 Task: Select Alcohol. Add to cart, from Danny''s Liquor for 3732 Beeghley Street, Allenport, Pennsylvania 15412, Cell Number 254-797-7777, following items : Money Tree_x000D_
 - 1, Chocolate Truffles box_x000D_
 - 1, Star Mylar Balloon_x000D_
 - 2, Bundle of Love_x000D_
 - 1, A Day with Beers_x000D_
 - 1
Action: Mouse moved to (524, 141)
Screenshot: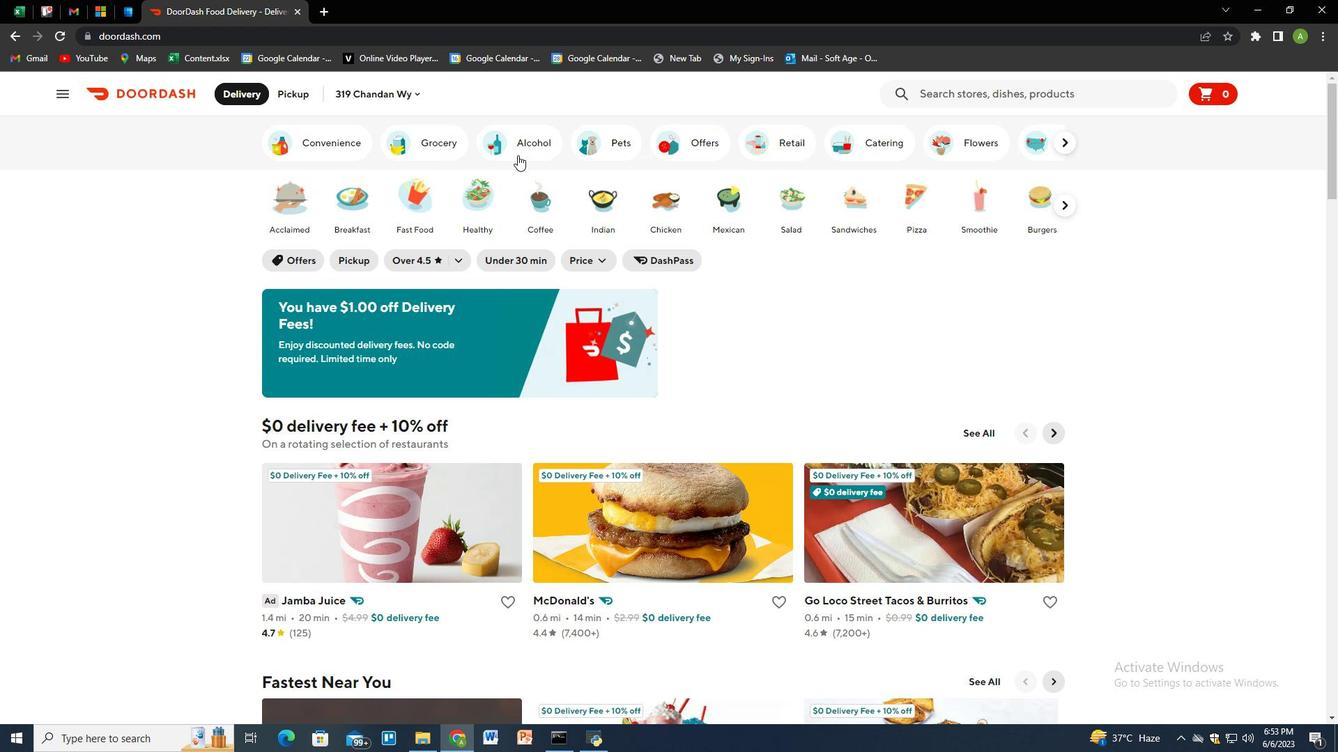 
Action: Mouse pressed left at (524, 141)
Screenshot: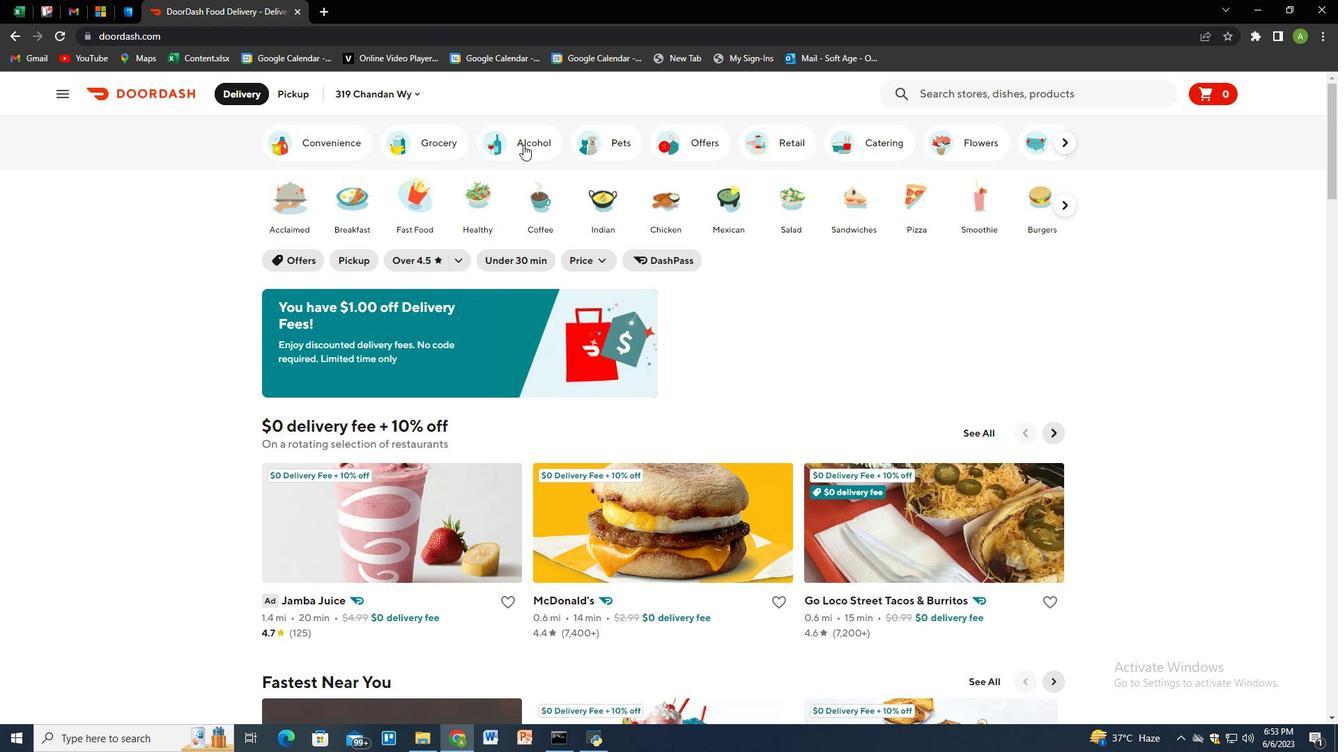 
Action: Mouse moved to (974, 93)
Screenshot: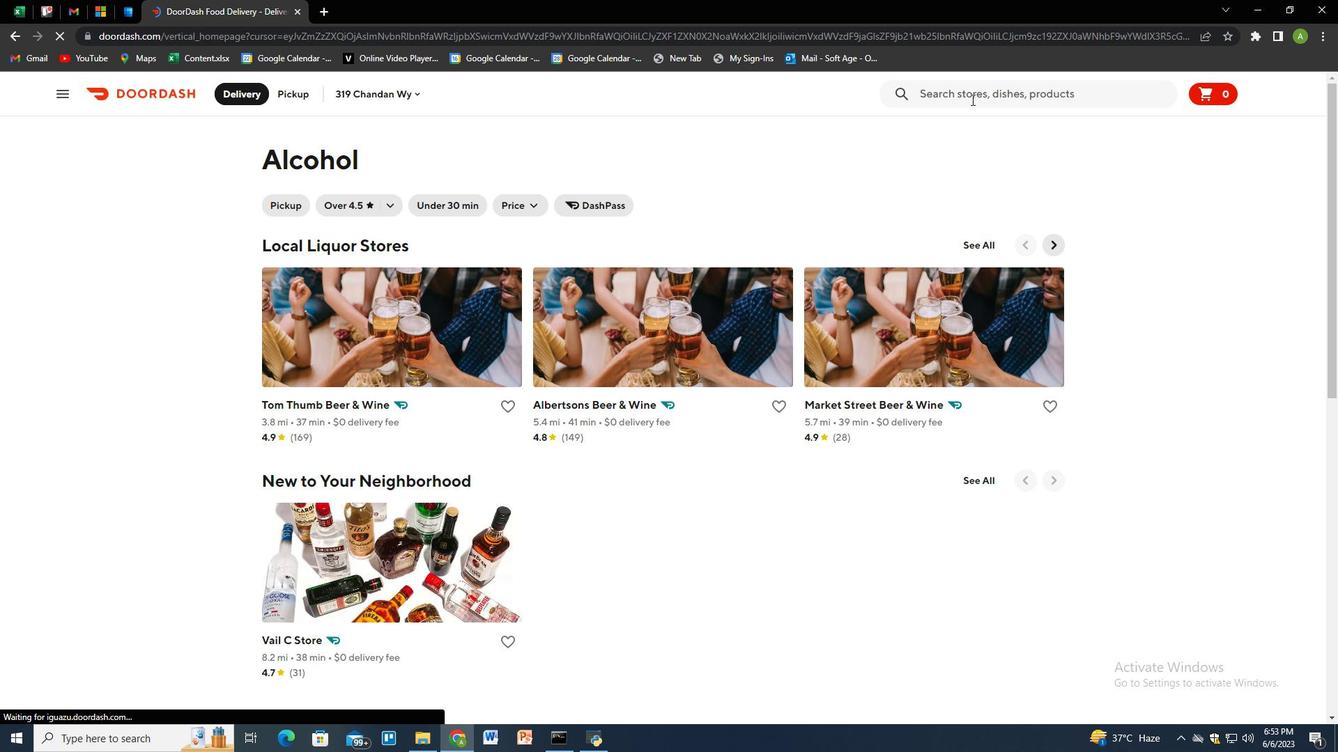 
Action: Mouse pressed left at (974, 93)
Screenshot: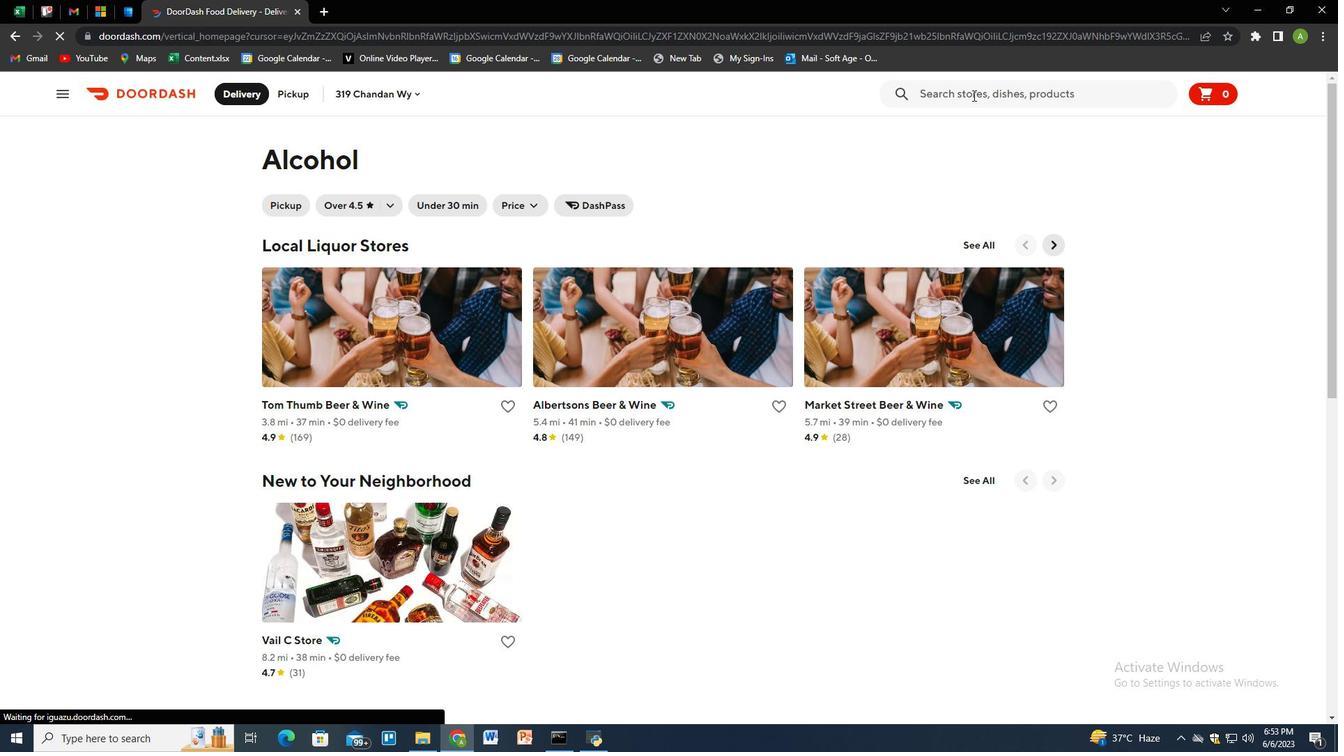 
Action: Key pressed danny<Key.shift_r>"s<Key.space>liquor<Key.enter>
Screenshot: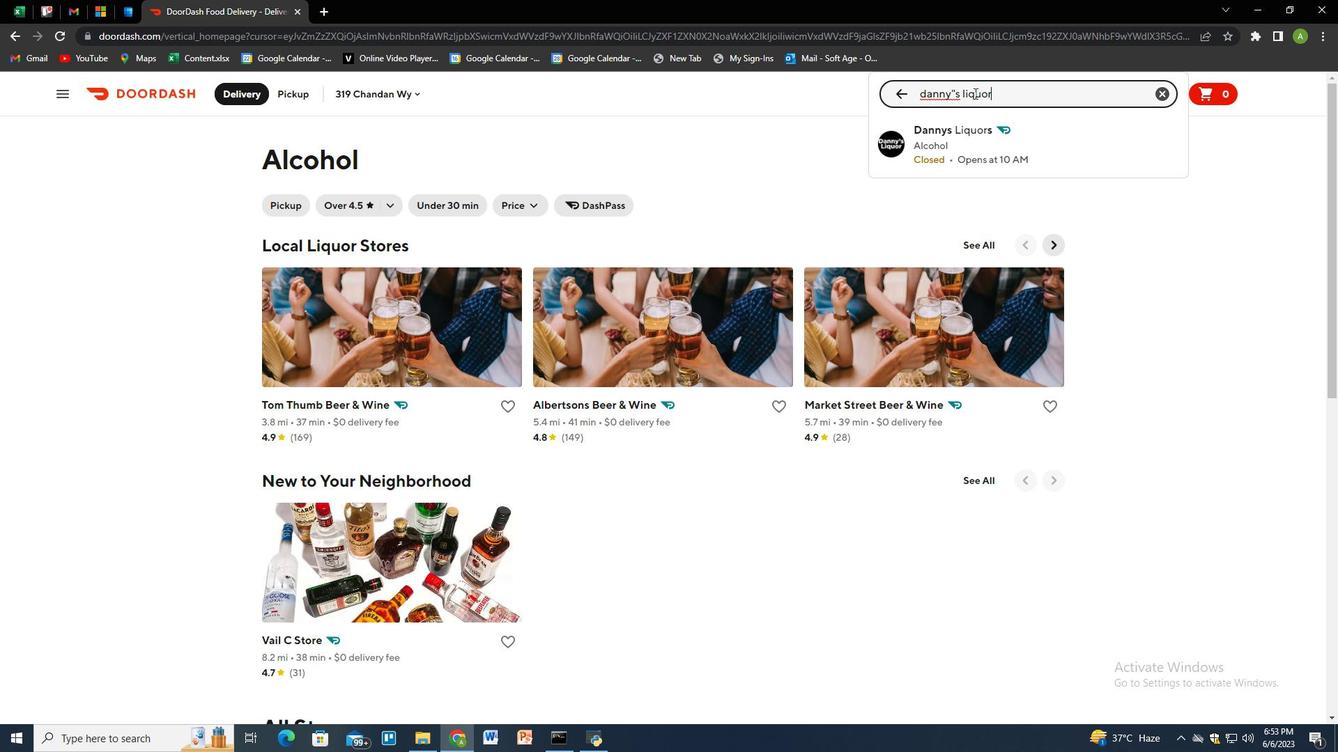 
Action: Mouse moved to (589, 300)
Screenshot: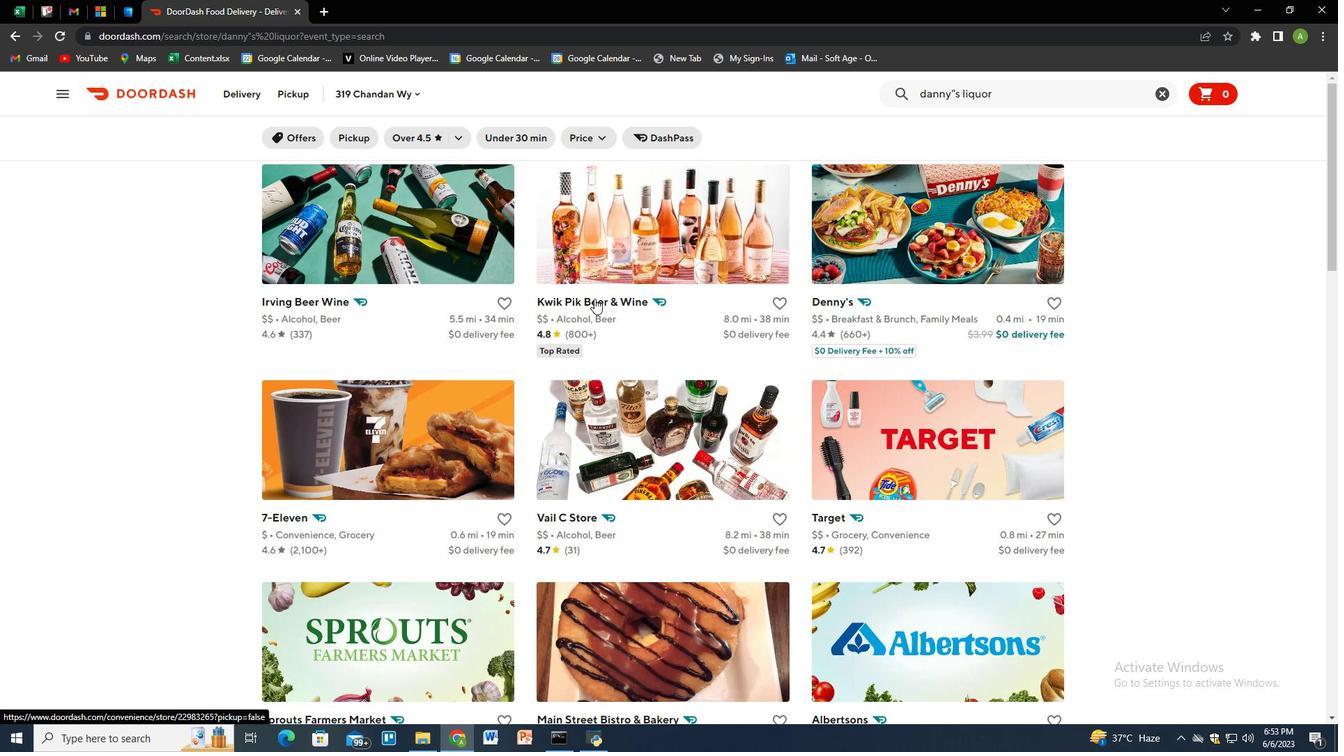 
Action: Mouse scrolled (589, 301) with delta (0, 0)
Screenshot: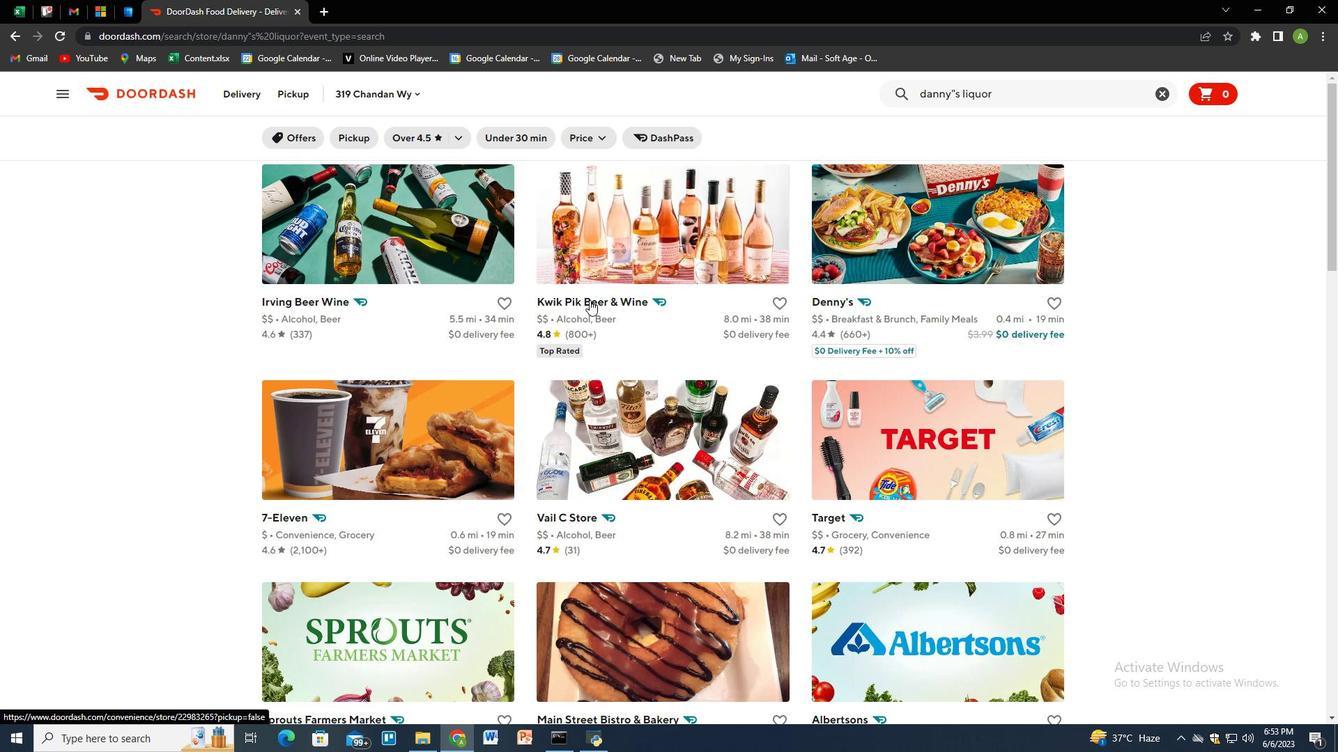 
Action: Mouse scrolled (589, 301) with delta (0, 0)
Screenshot: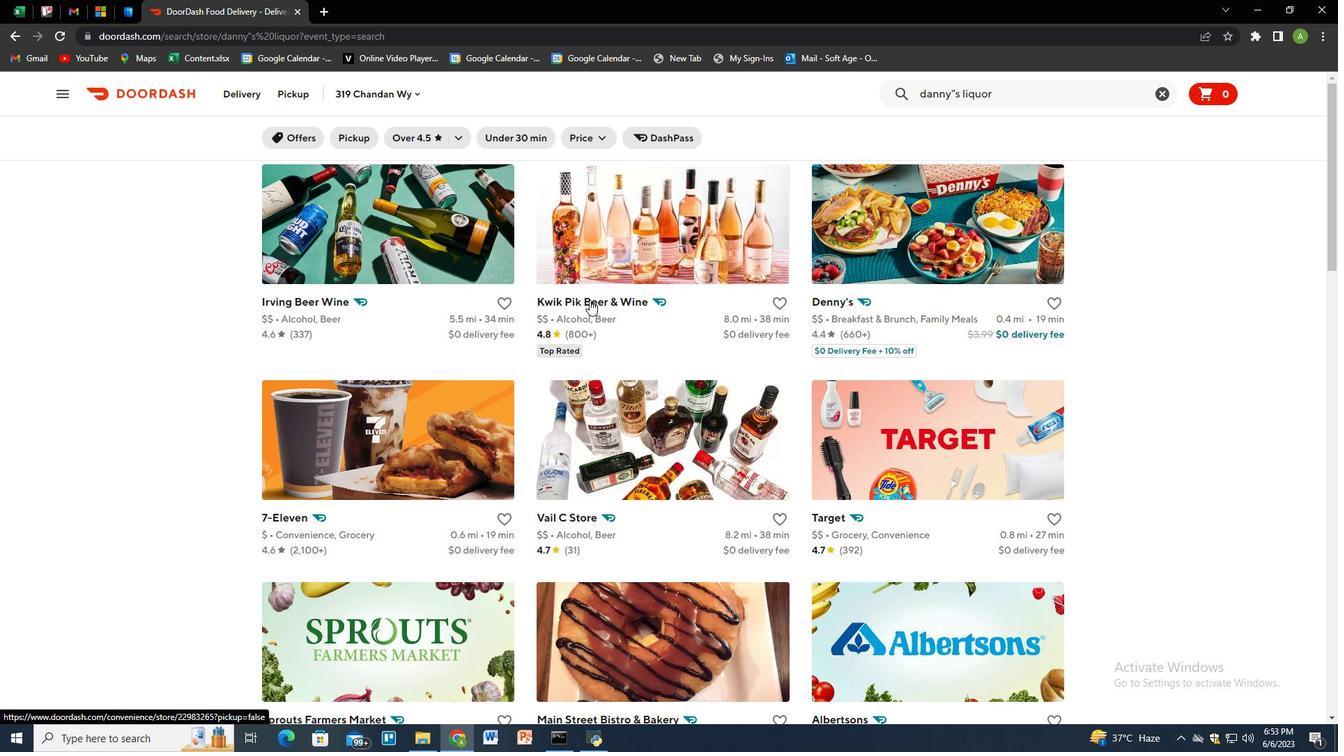 
Action: Mouse scrolled (589, 299) with delta (0, 0)
Screenshot: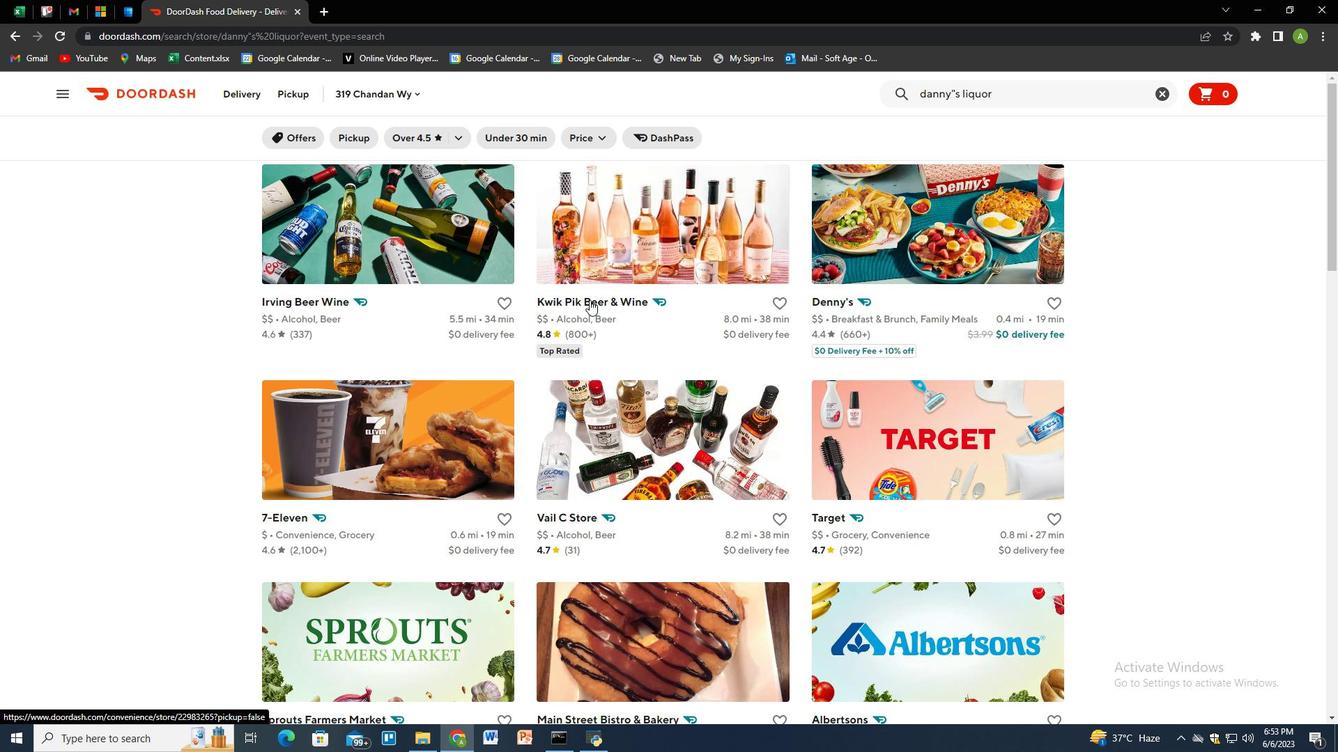 
Action: Mouse scrolled (589, 299) with delta (0, 0)
Screenshot: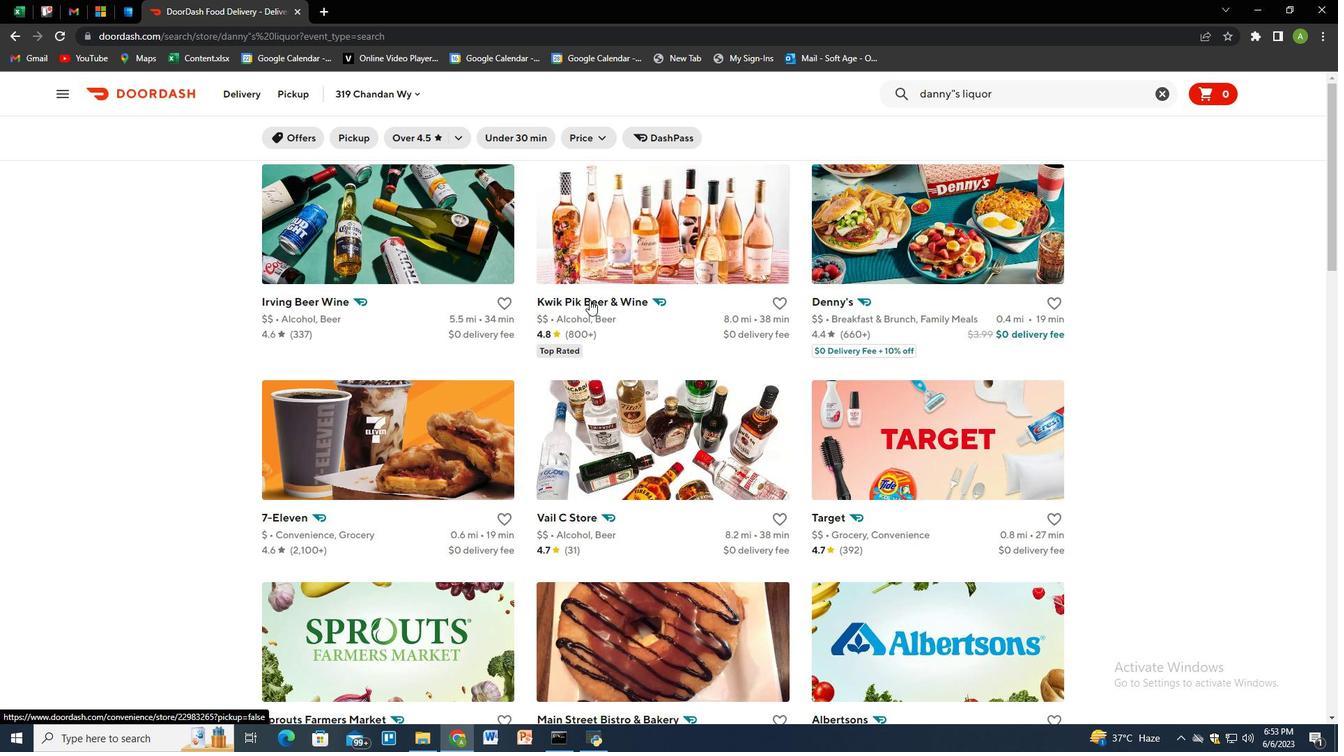 
Action: Mouse moved to (611, 346)
Screenshot: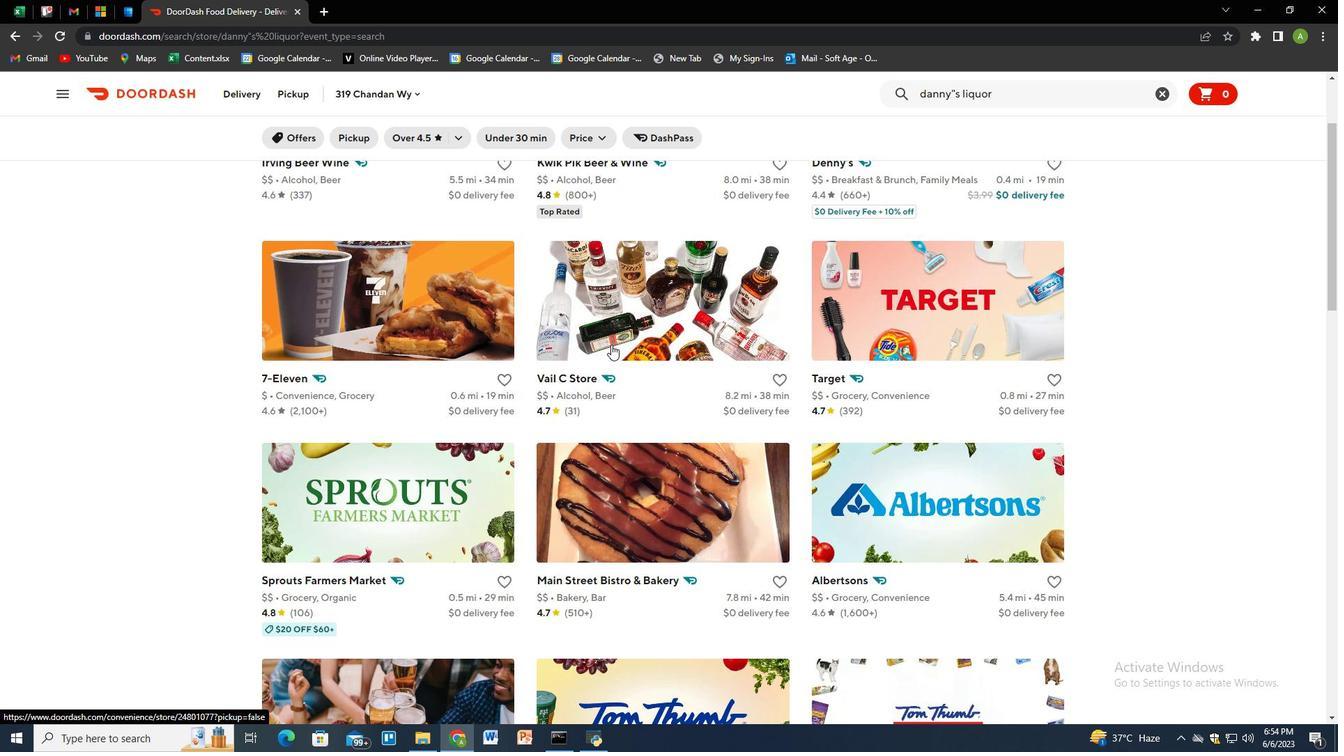 
Action: Mouse scrolled (611, 347) with delta (0, 0)
Screenshot: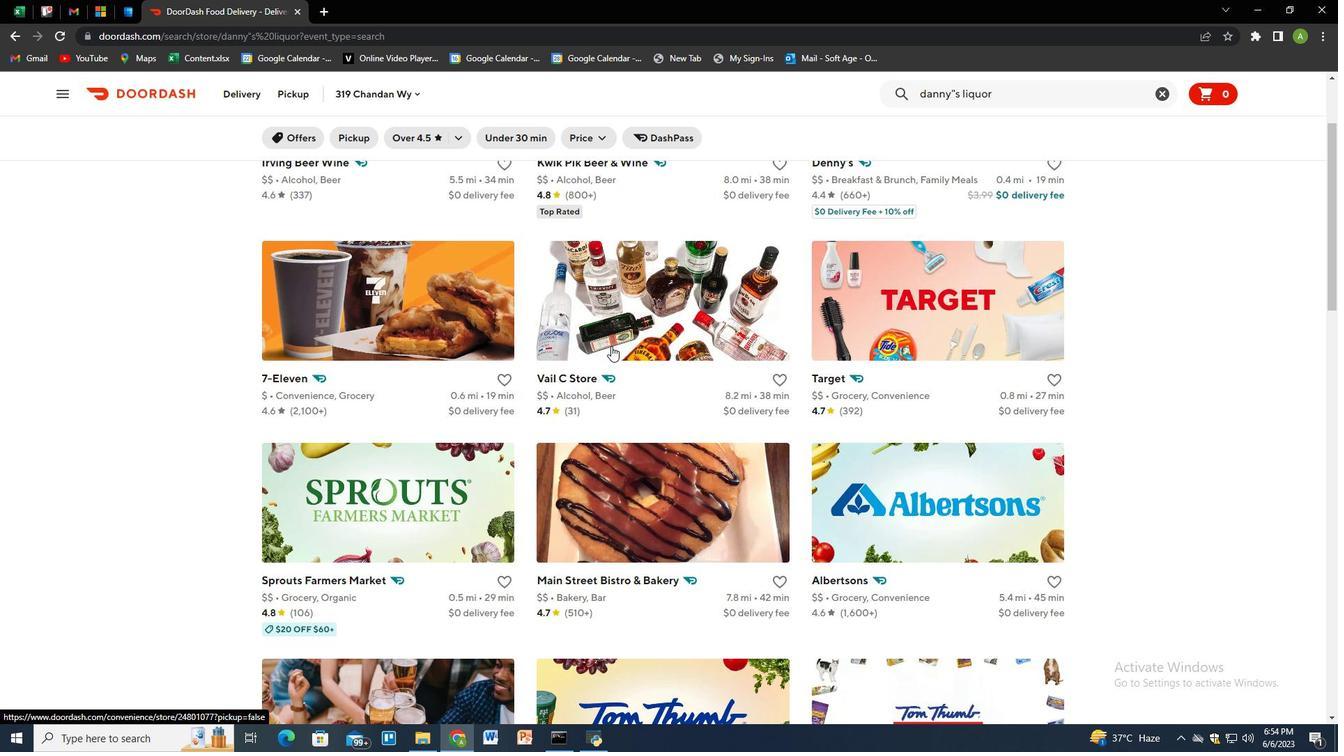 
Action: Mouse moved to (1026, 94)
Screenshot: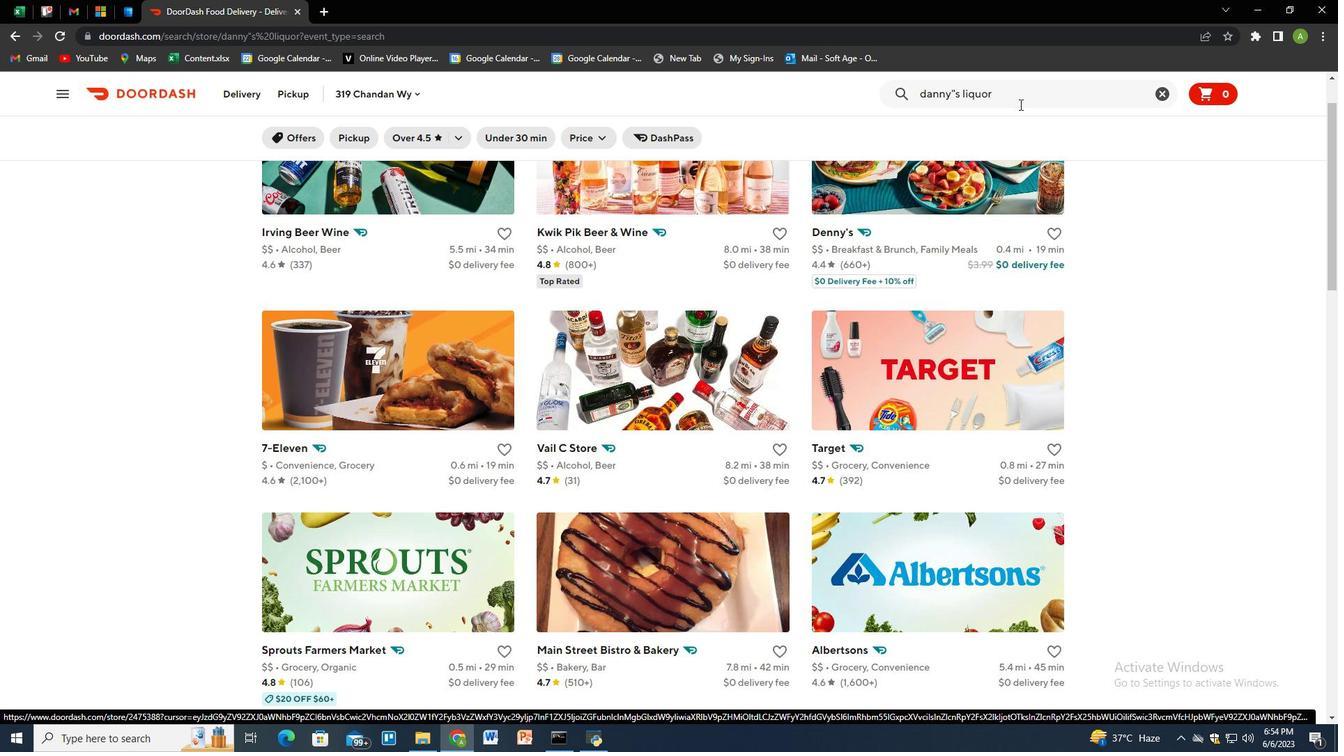 
Action: Mouse pressed left at (1026, 94)
Screenshot: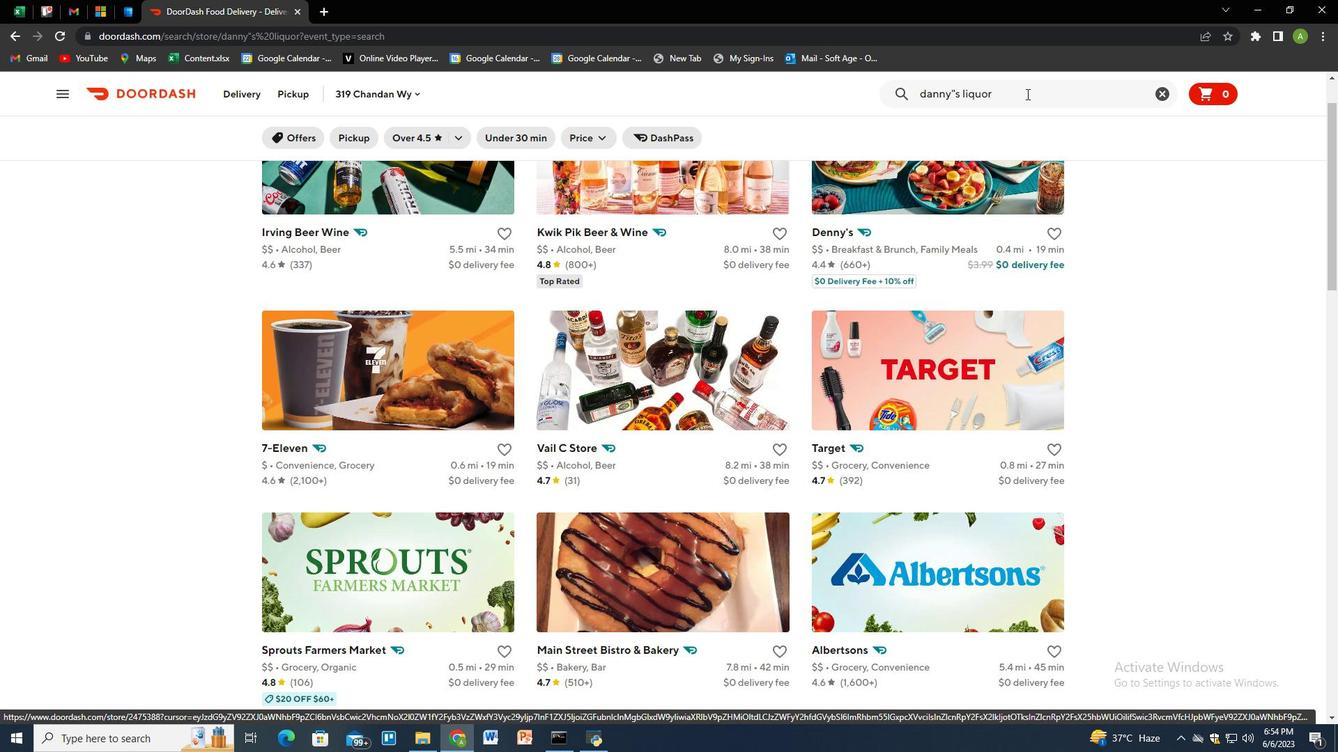 
Action: Key pressed <Key.backspace>
Screenshot: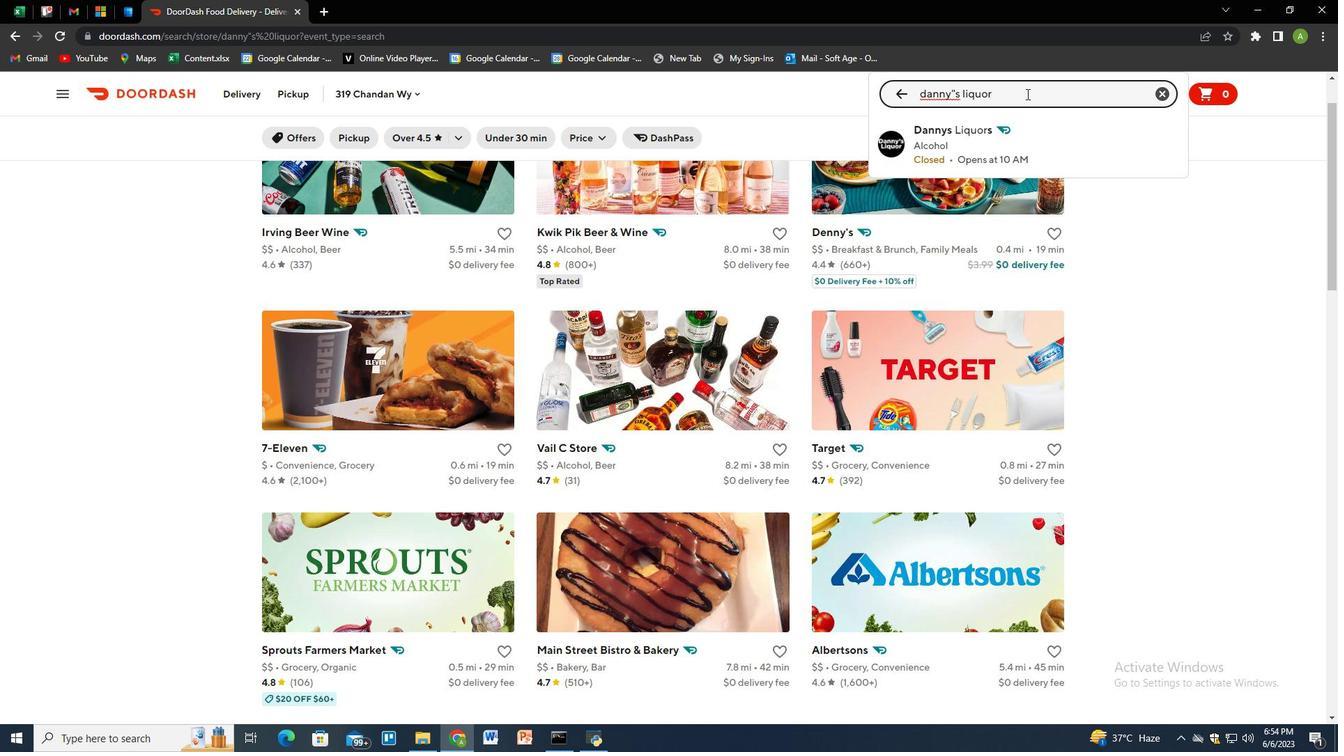 
Action: Mouse moved to (981, 128)
Screenshot: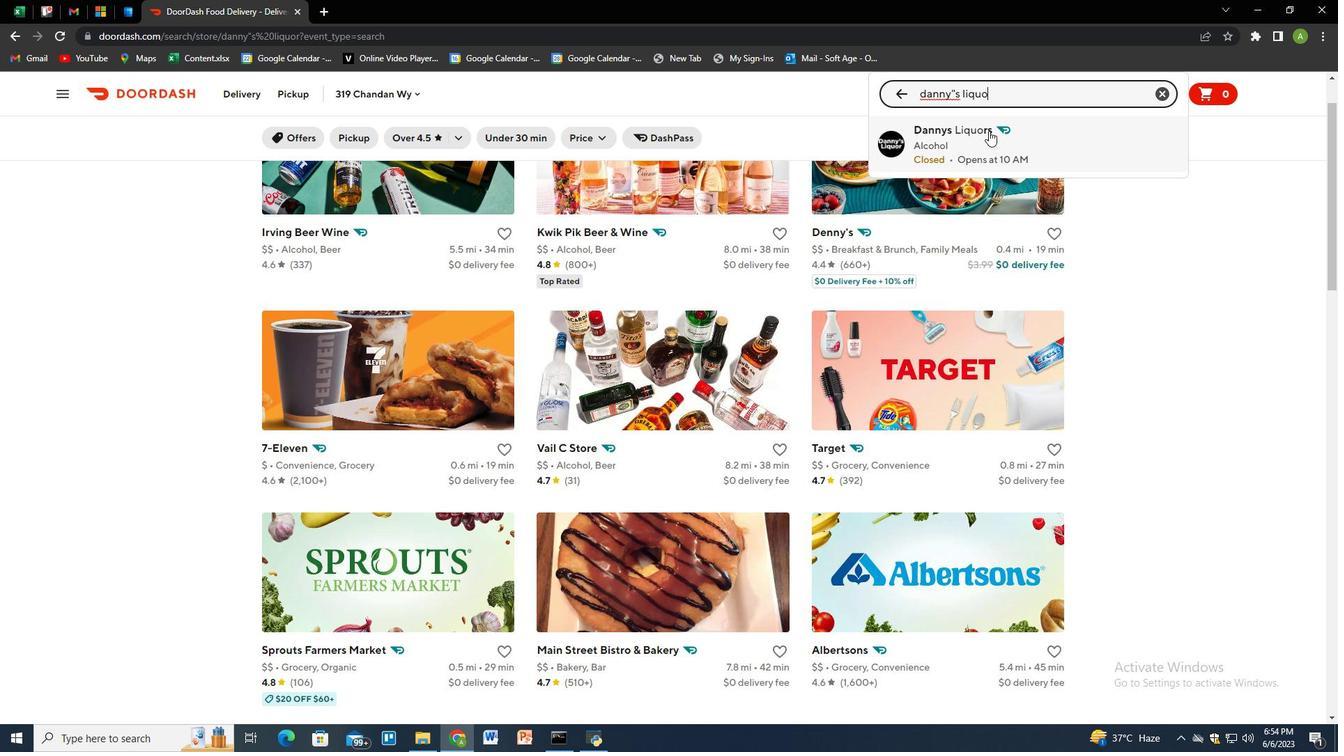 
Action: Mouse pressed left at (981, 128)
Screenshot: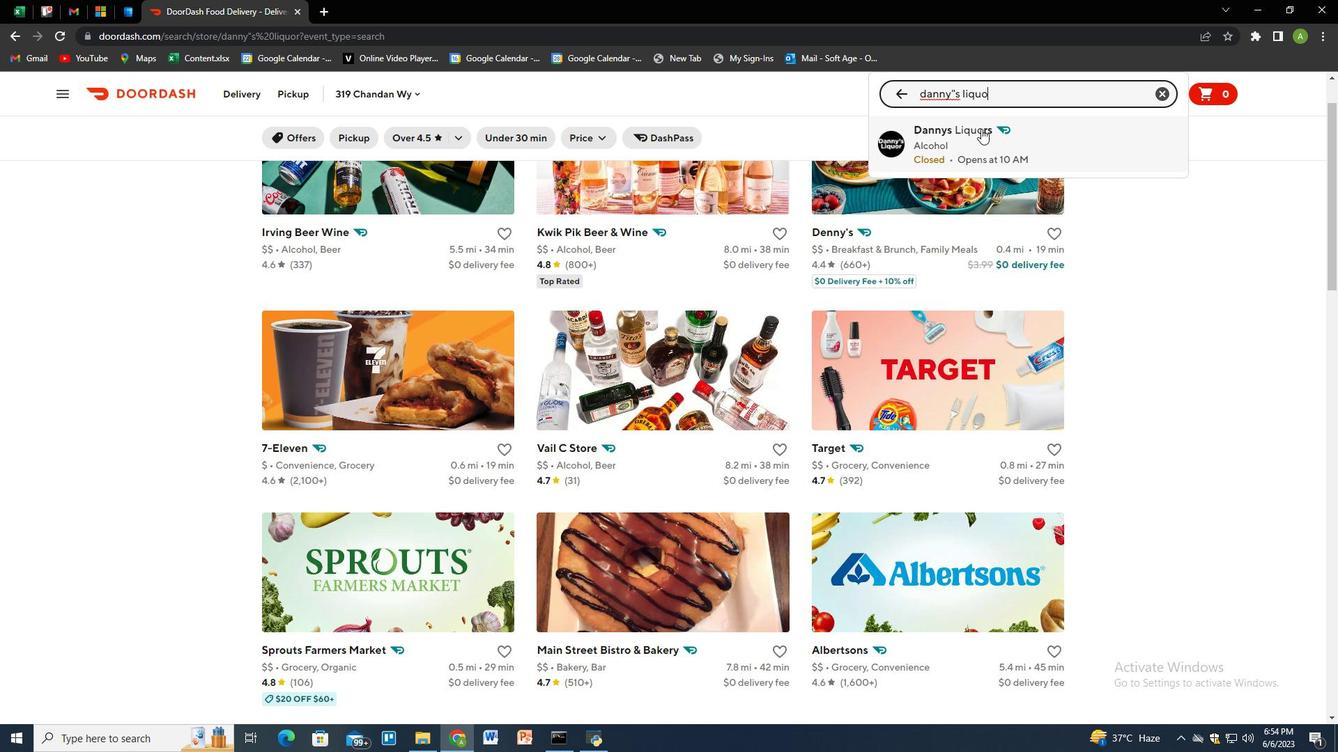 
Action: Mouse moved to (299, 95)
Screenshot: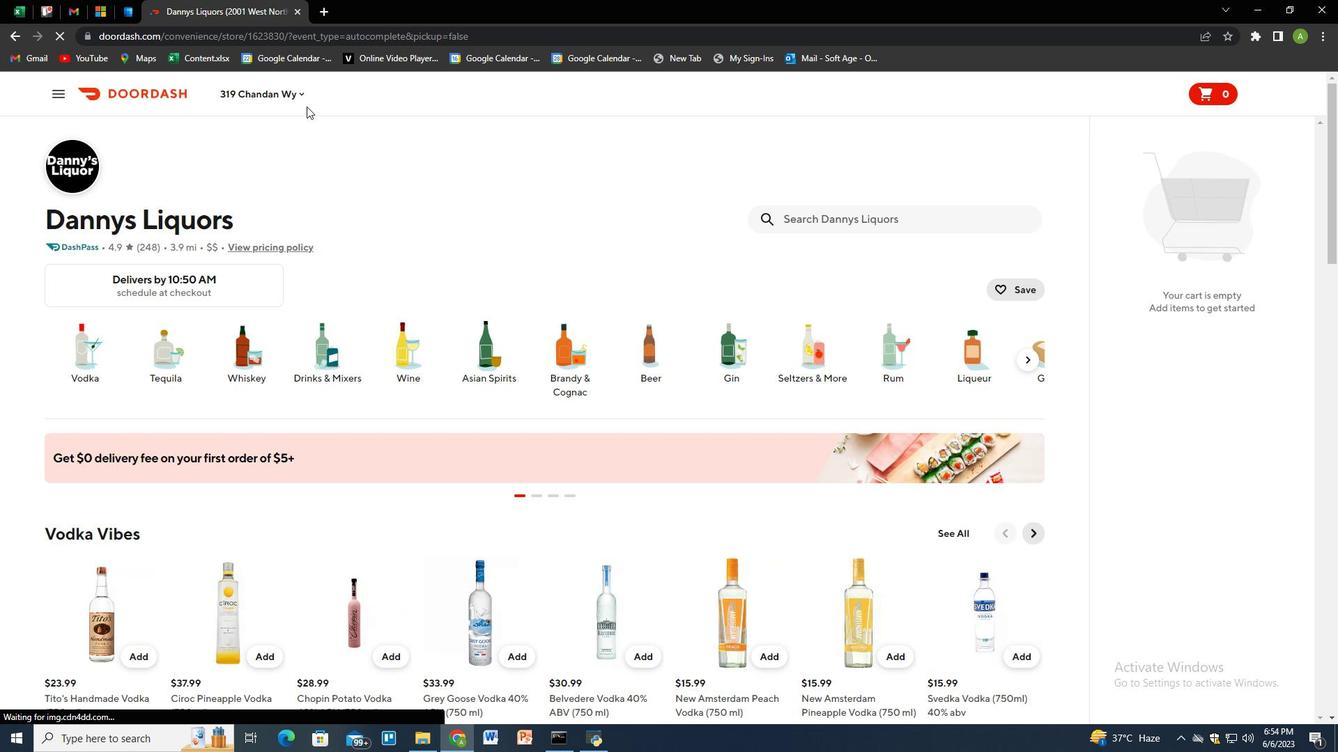 
Action: Mouse pressed left at (299, 95)
Screenshot: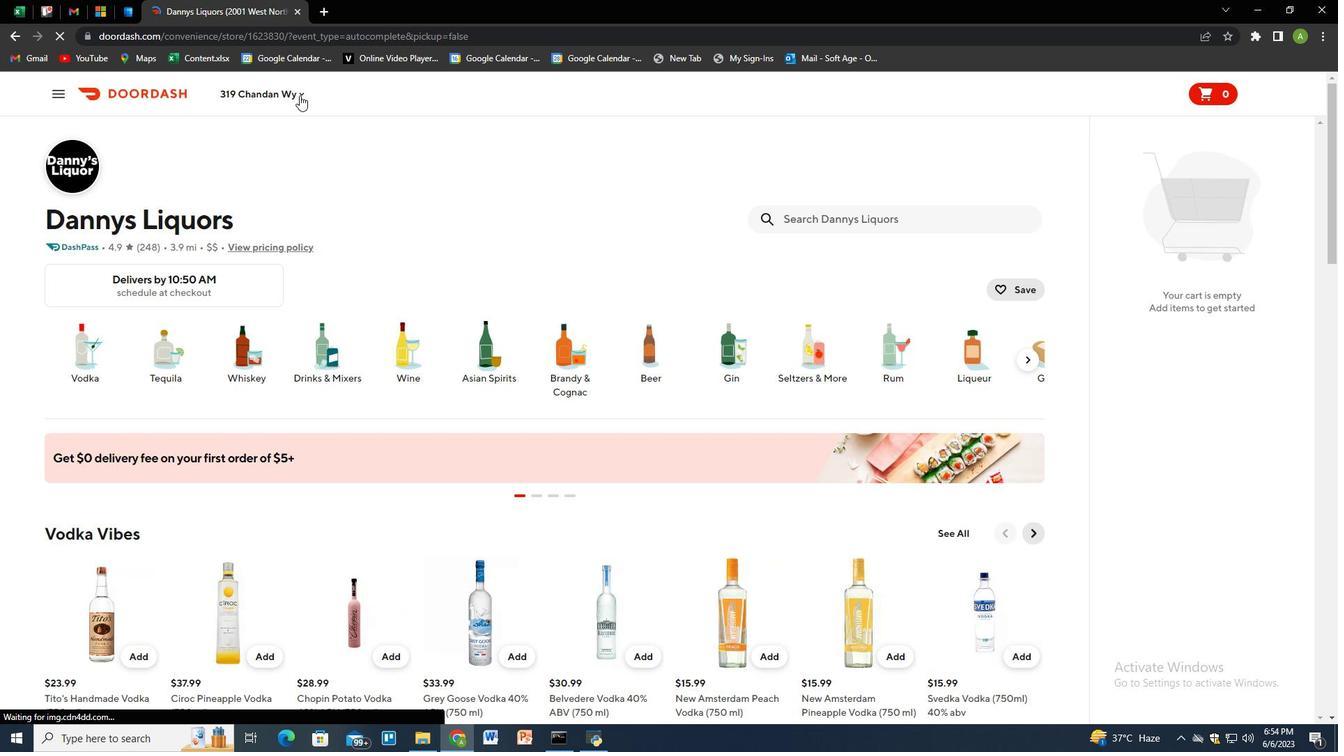 
Action: Mouse moved to (310, 146)
Screenshot: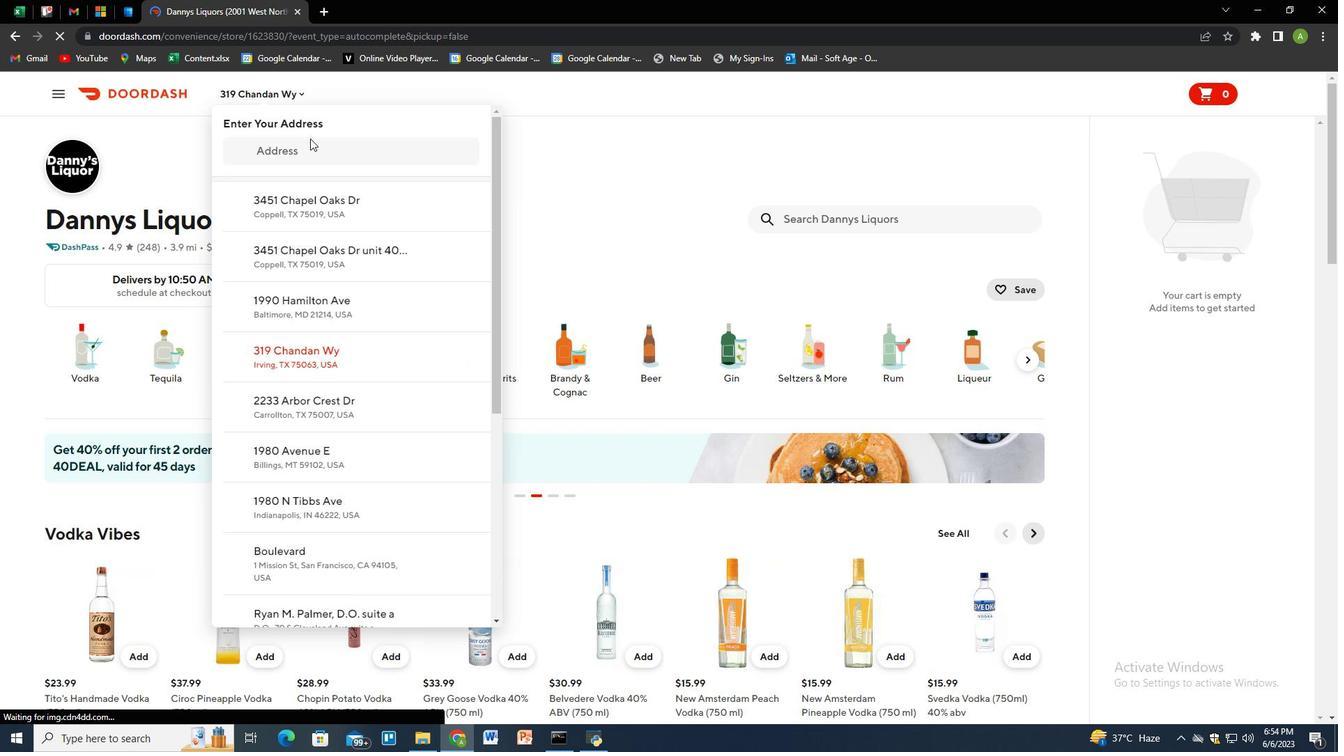 
Action: Mouse pressed left at (310, 146)
Screenshot: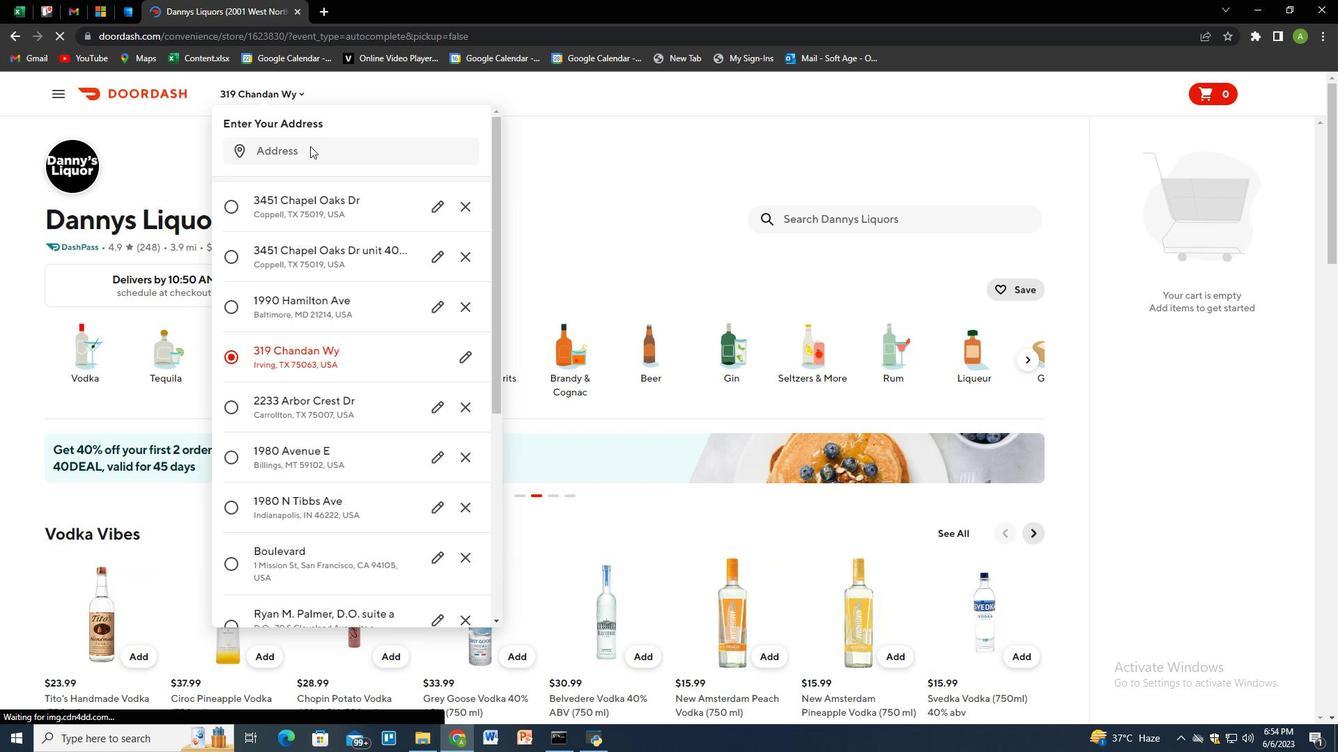
Action: Mouse moved to (310, 147)
Screenshot: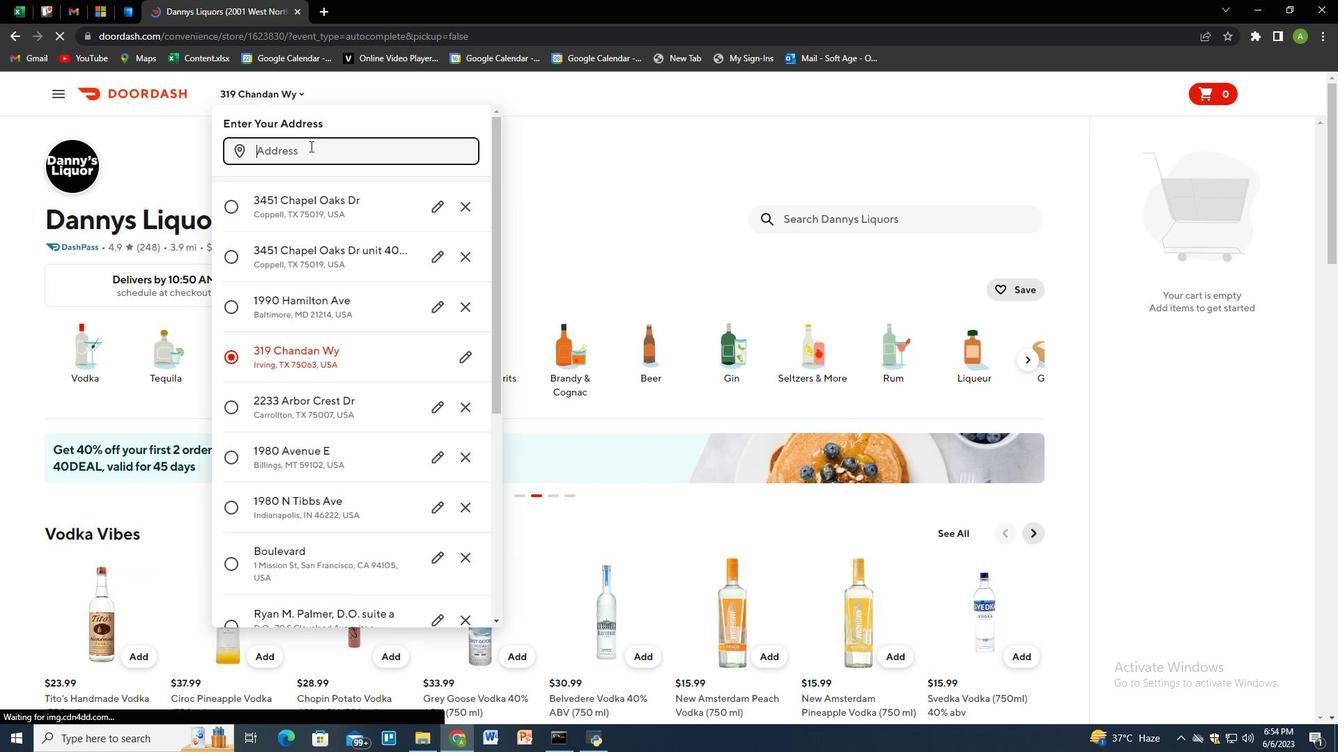 
Action: Key pressed 3732<Key.space>beeghley<Key.space>street,<Key.space>allenport<Key.space><Key.backspace>,<Key.space>pennsylvania<Key.space>15412<Key.enter>
Screenshot: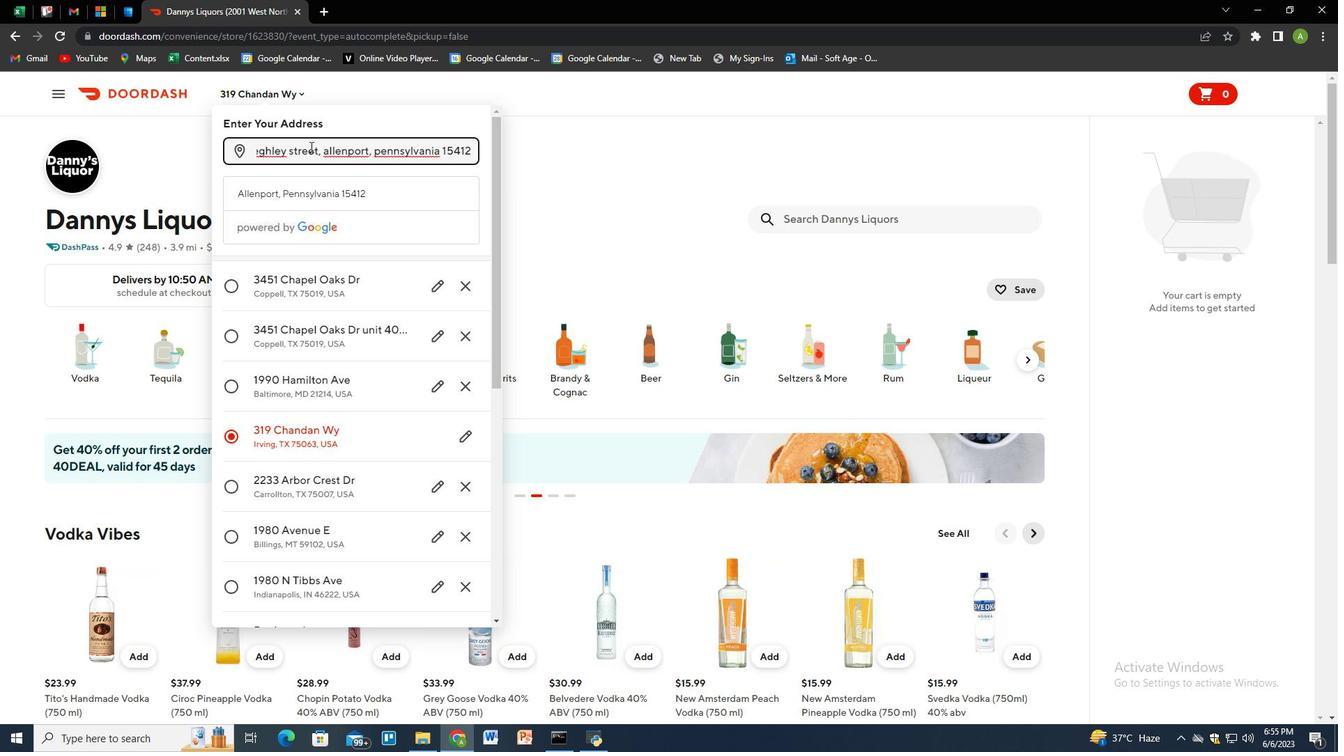 
Action: Mouse moved to (445, 610)
Screenshot: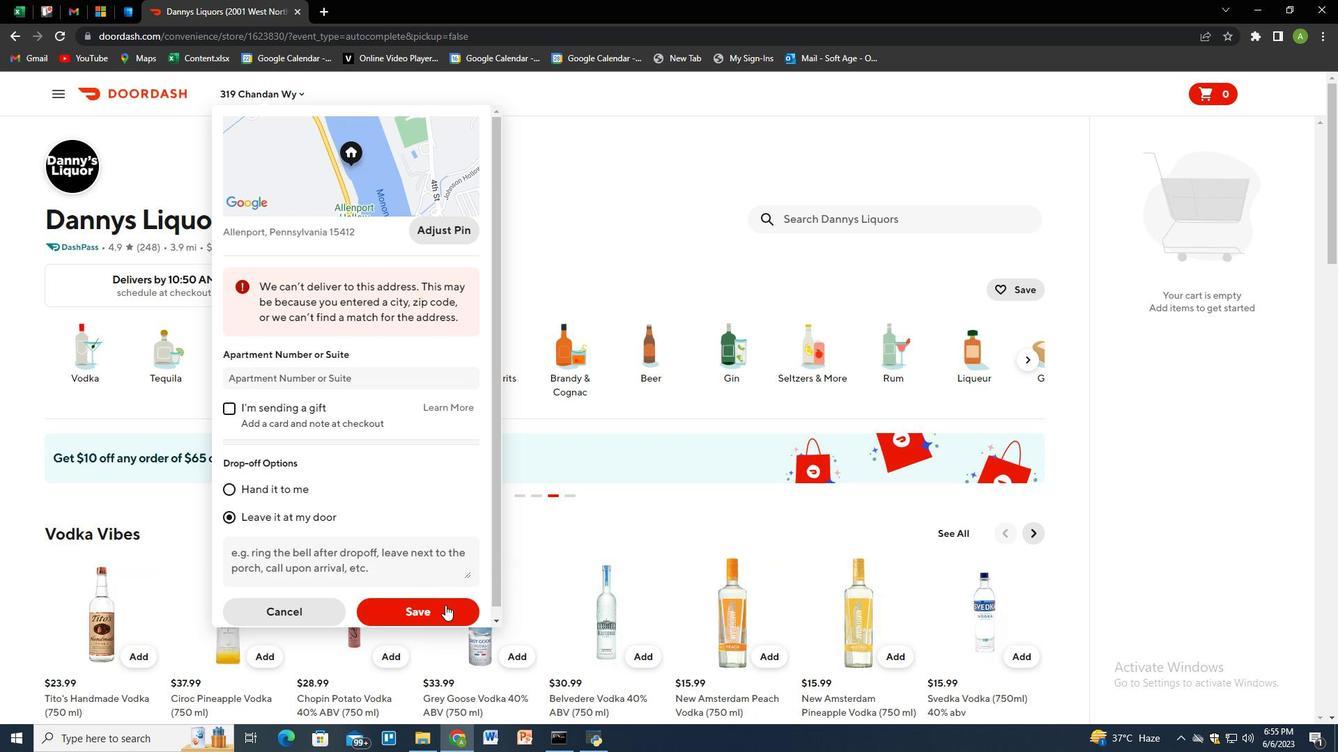 
Action: Mouse pressed left at (445, 610)
Screenshot: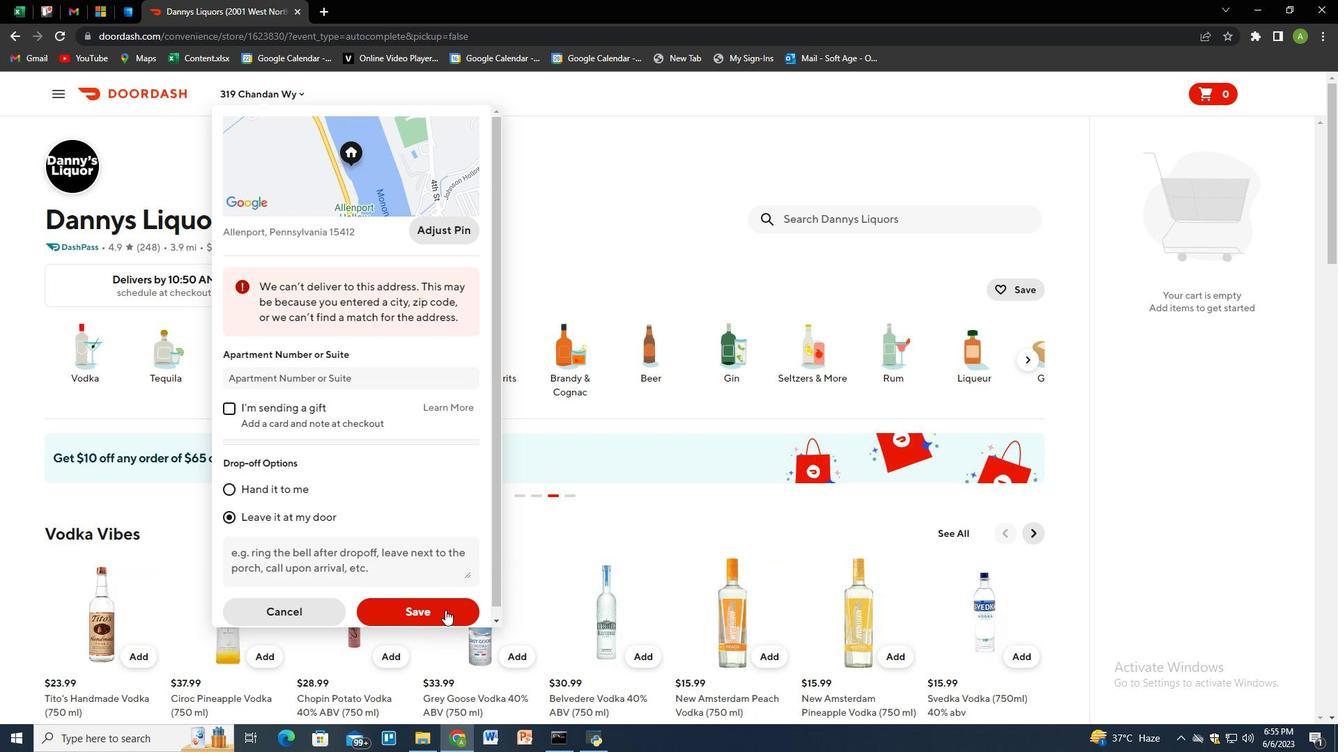 
Action: Mouse moved to (846, 221)
Screenshot: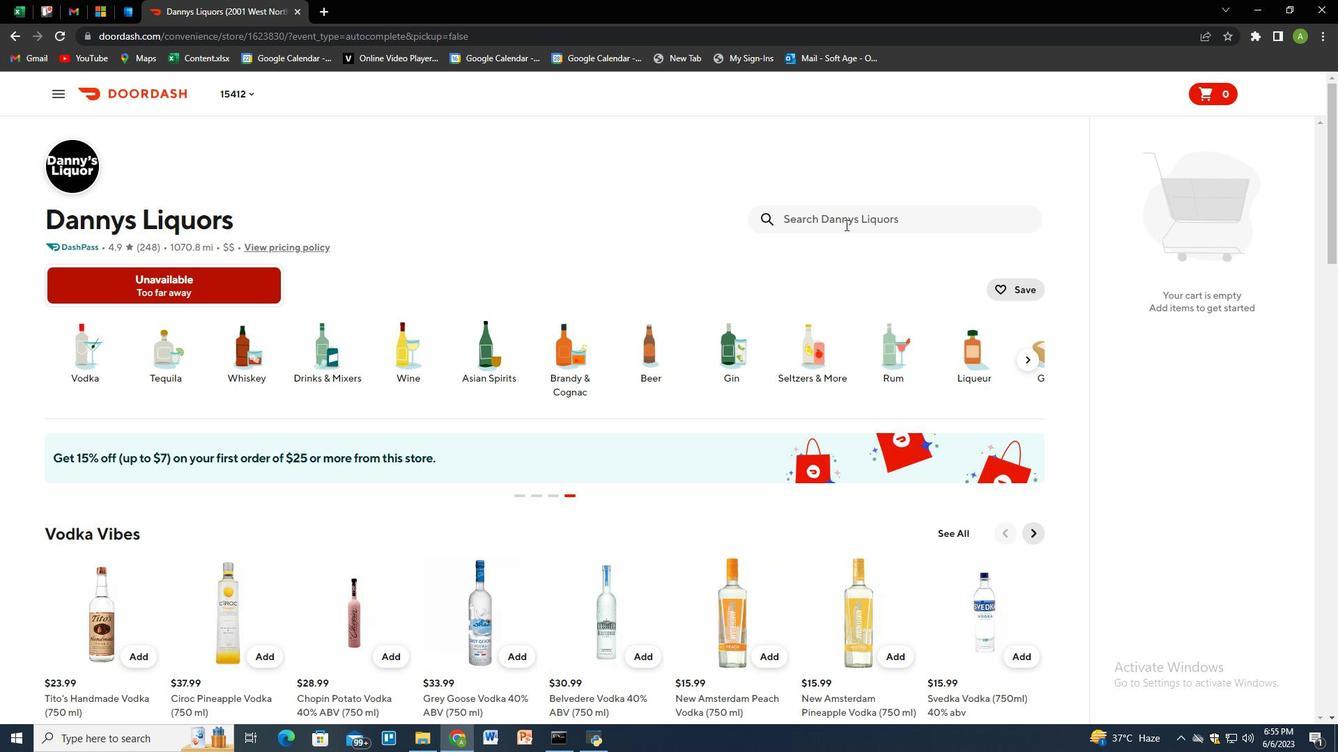 
Action: Mouse pressed left at (846, 221)
Screenshot: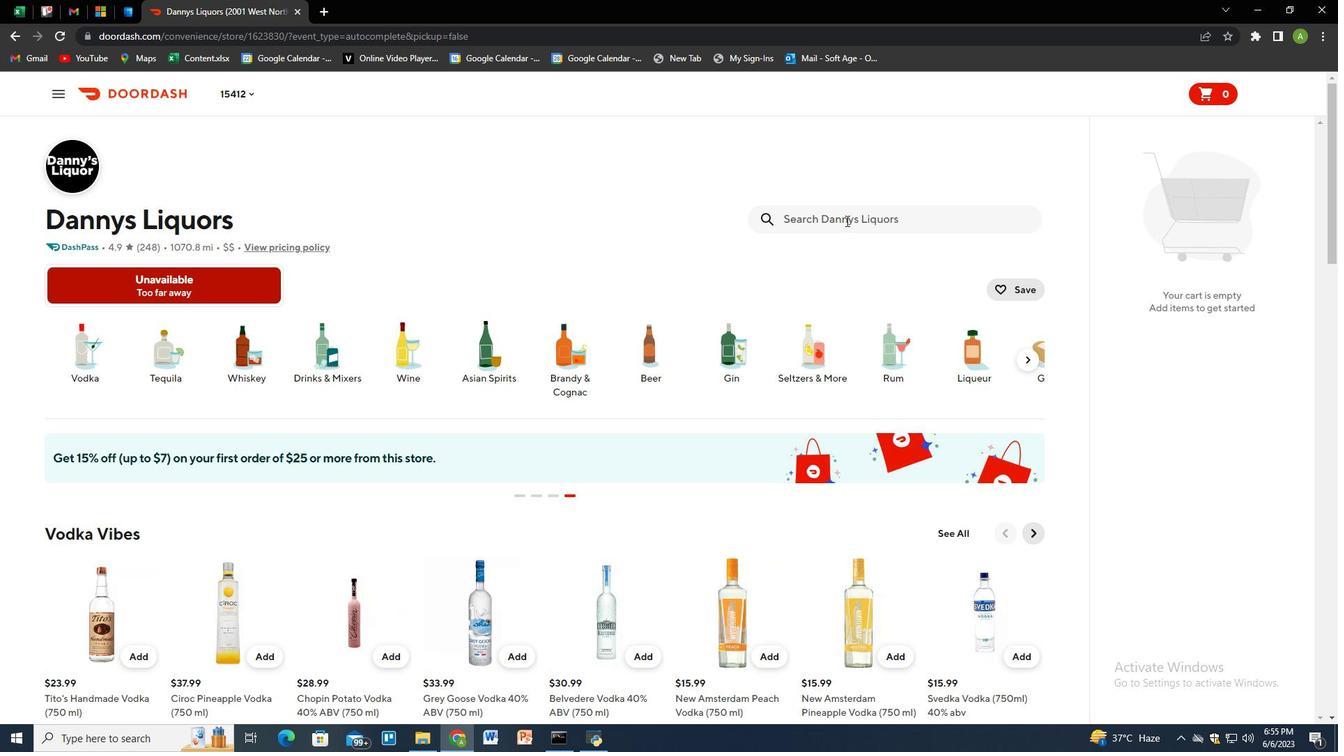 
Action: Key pressed money<Key.space>tree<Key.enter>
Screenshot: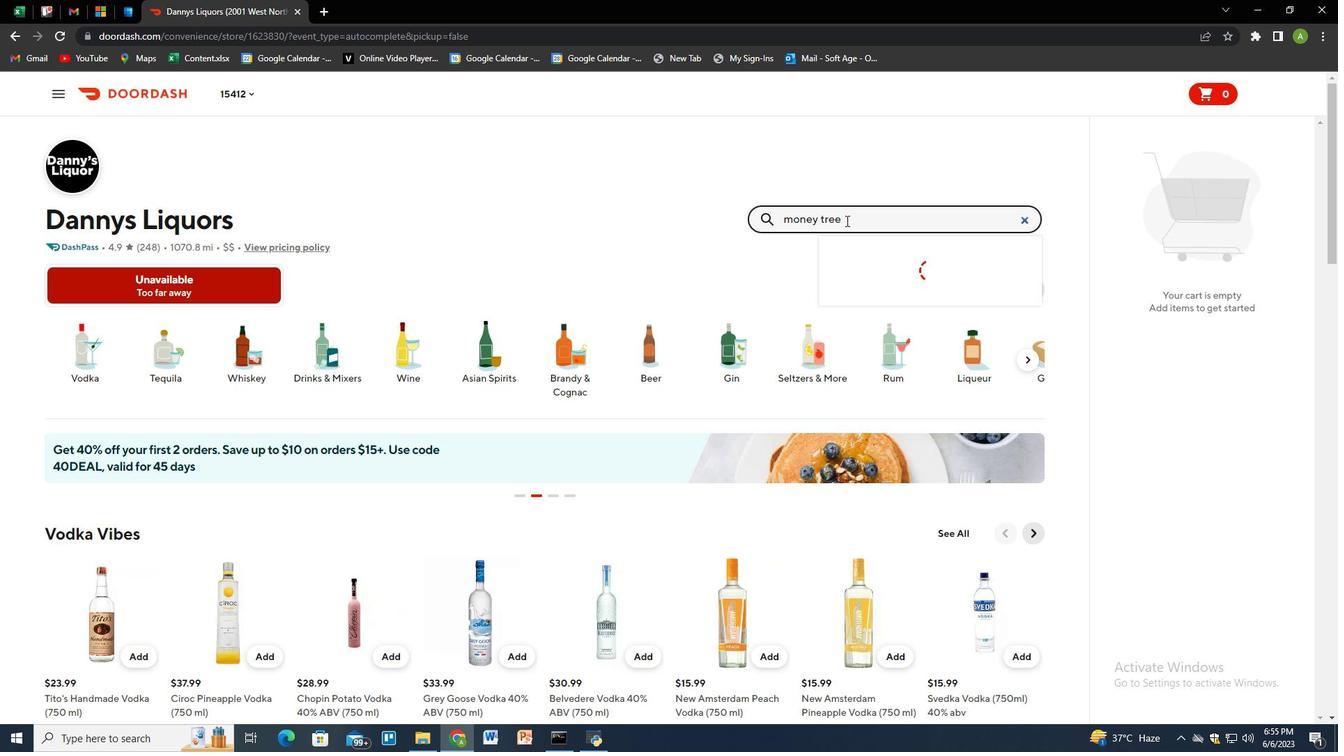 
Action: Mouse moved to (817, 179)
Screenshot: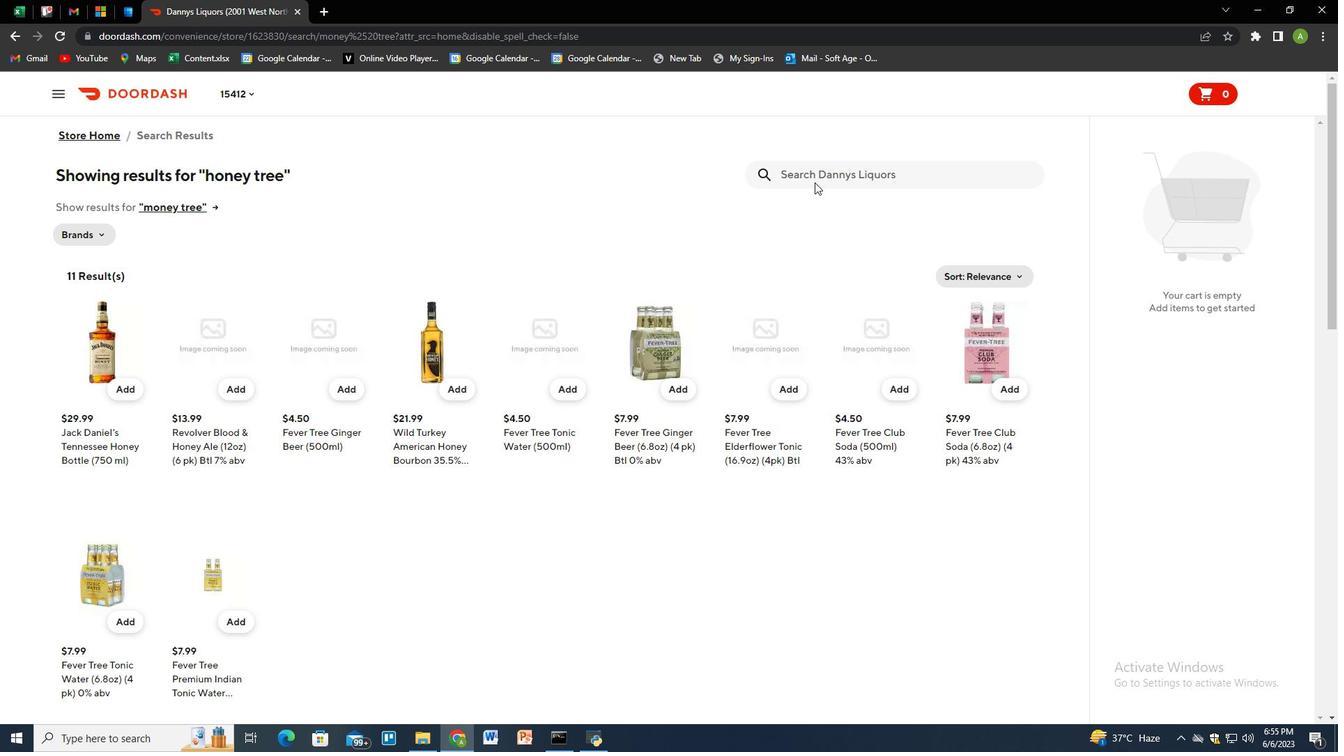 
Action: Mouse pressed left at (817, 179)
Screenshot: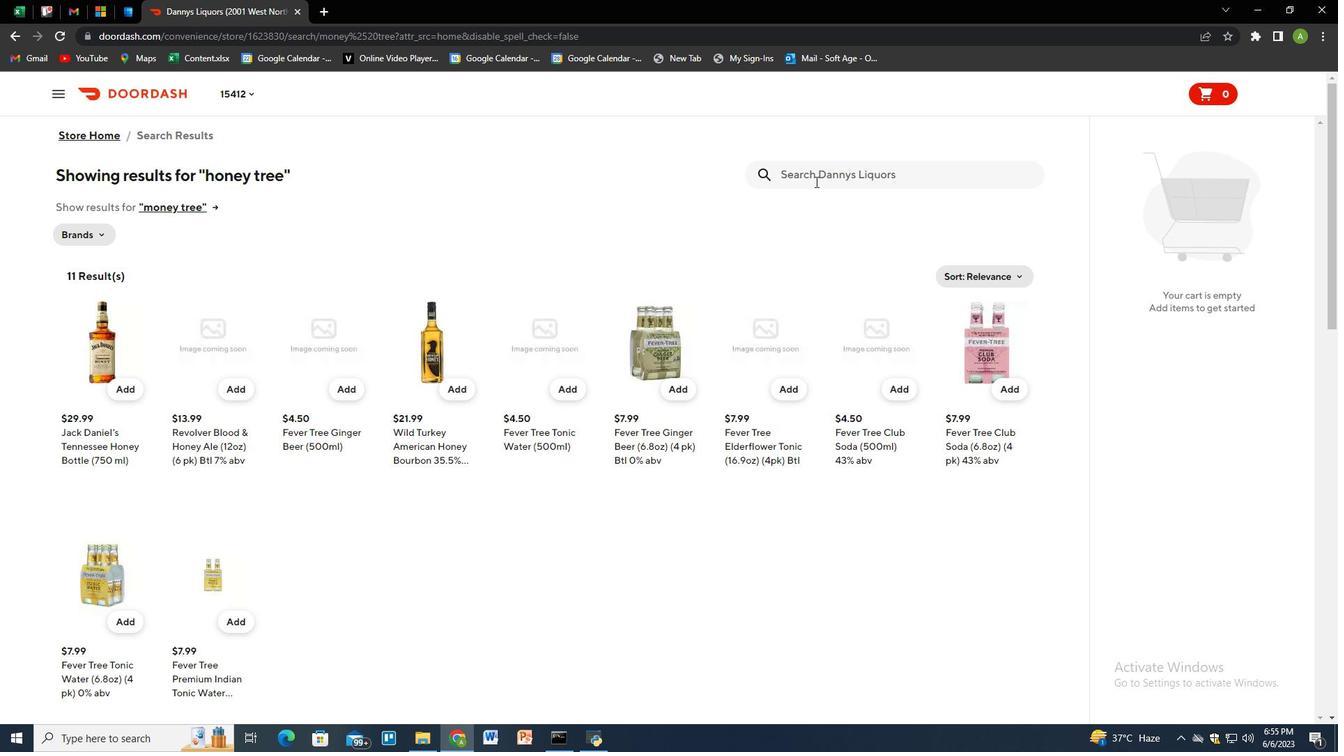 
Action: Key pressed chocolar<Key.backspace>te<Key.space>truffles<Key.space>box<Key.enter>
Screenshot: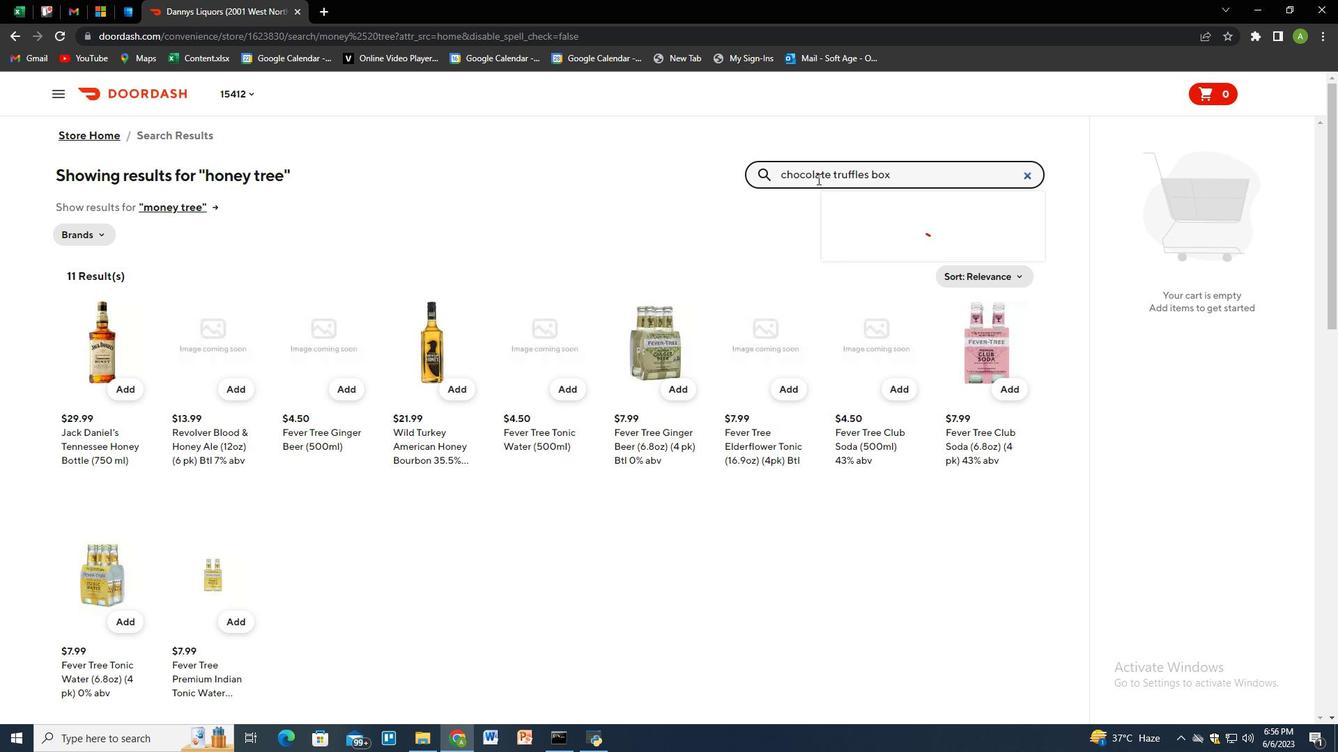 
Action: Mouse pressed left at (817, 179)
Screenshot: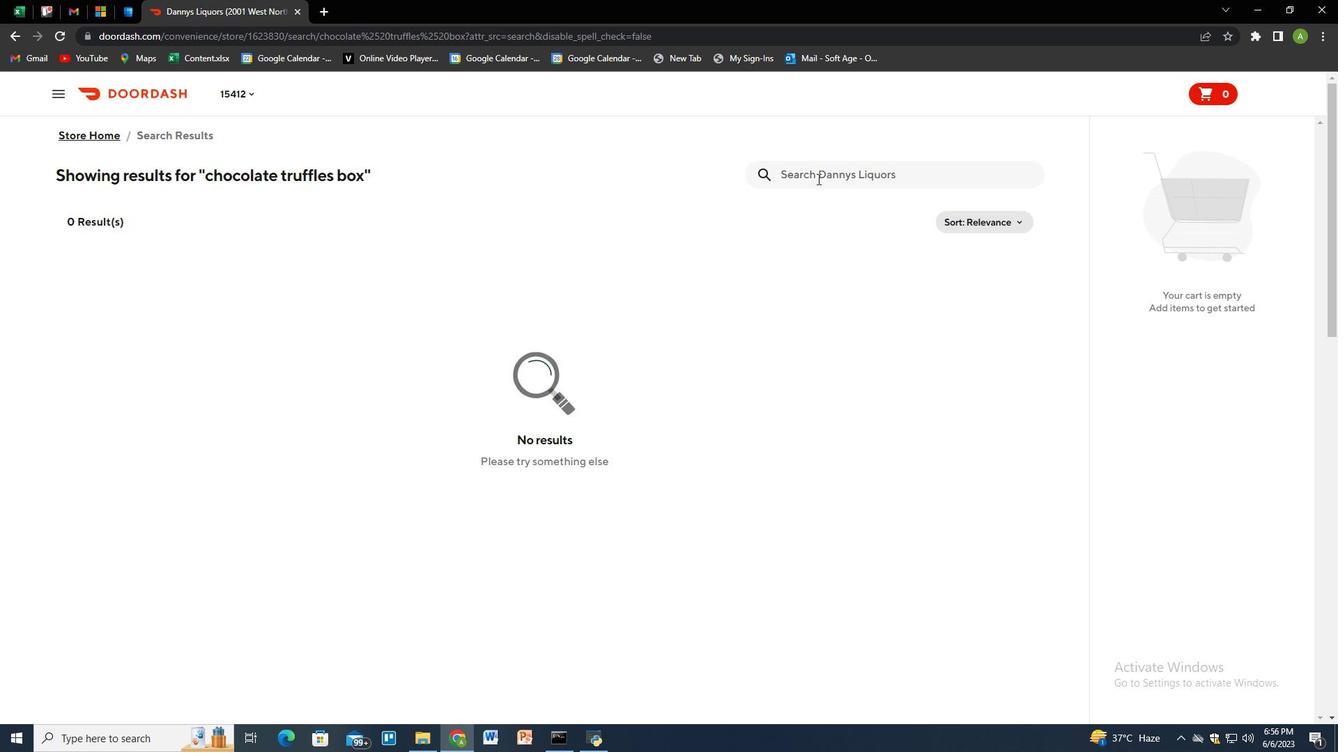 
Action: Key pressed star<Key.space>mylar<Key.space>ballon<Key.backspace>on<Key.enter>
Screenshot: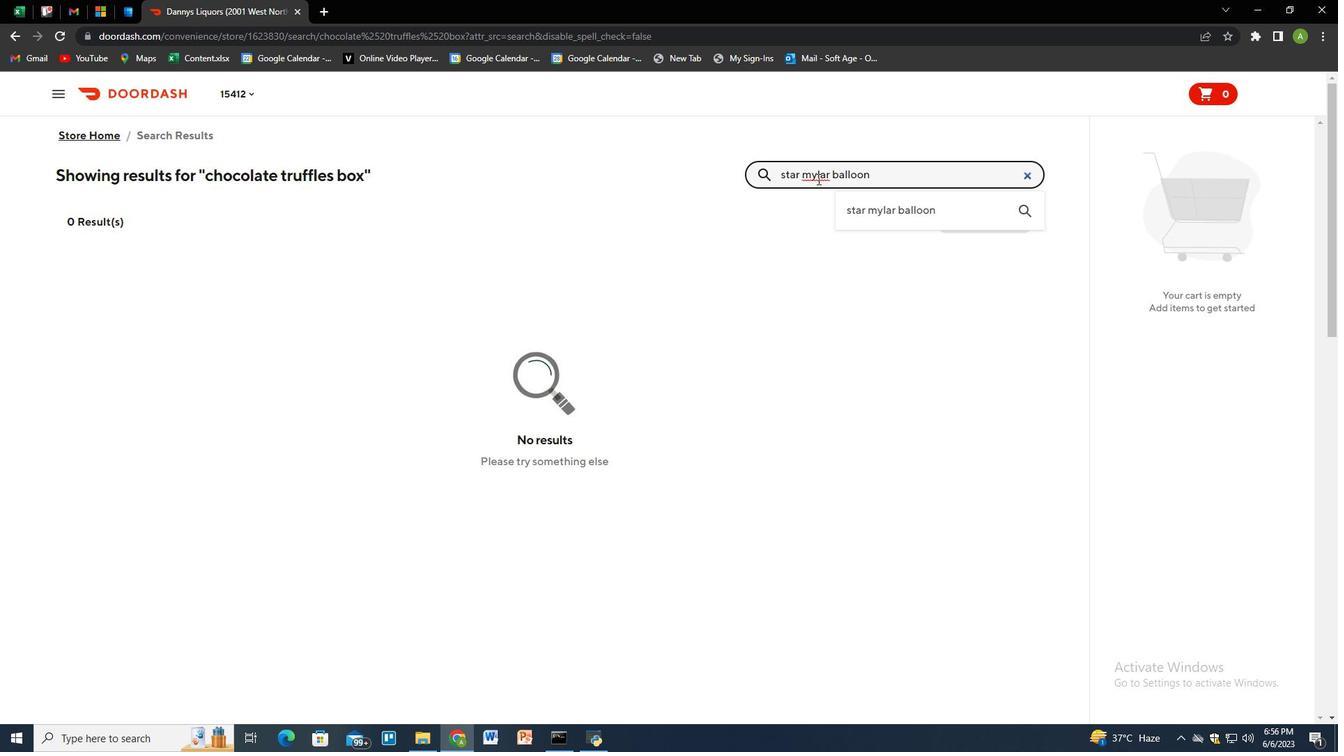
Action: Mouse pressed left at (817, 179)
Screenshot: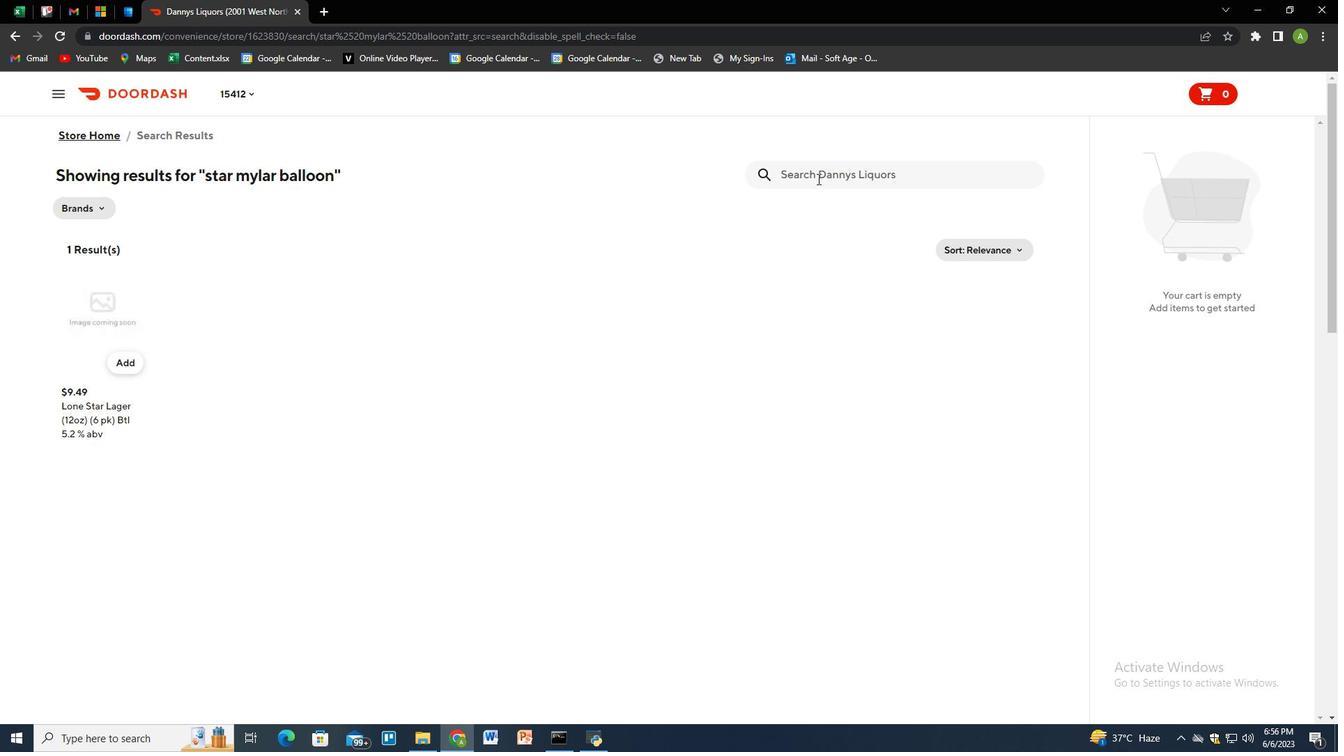 
Action: Key pressed bundle<Key.space>of<Key.space>love<Key.enter>
Screenshot: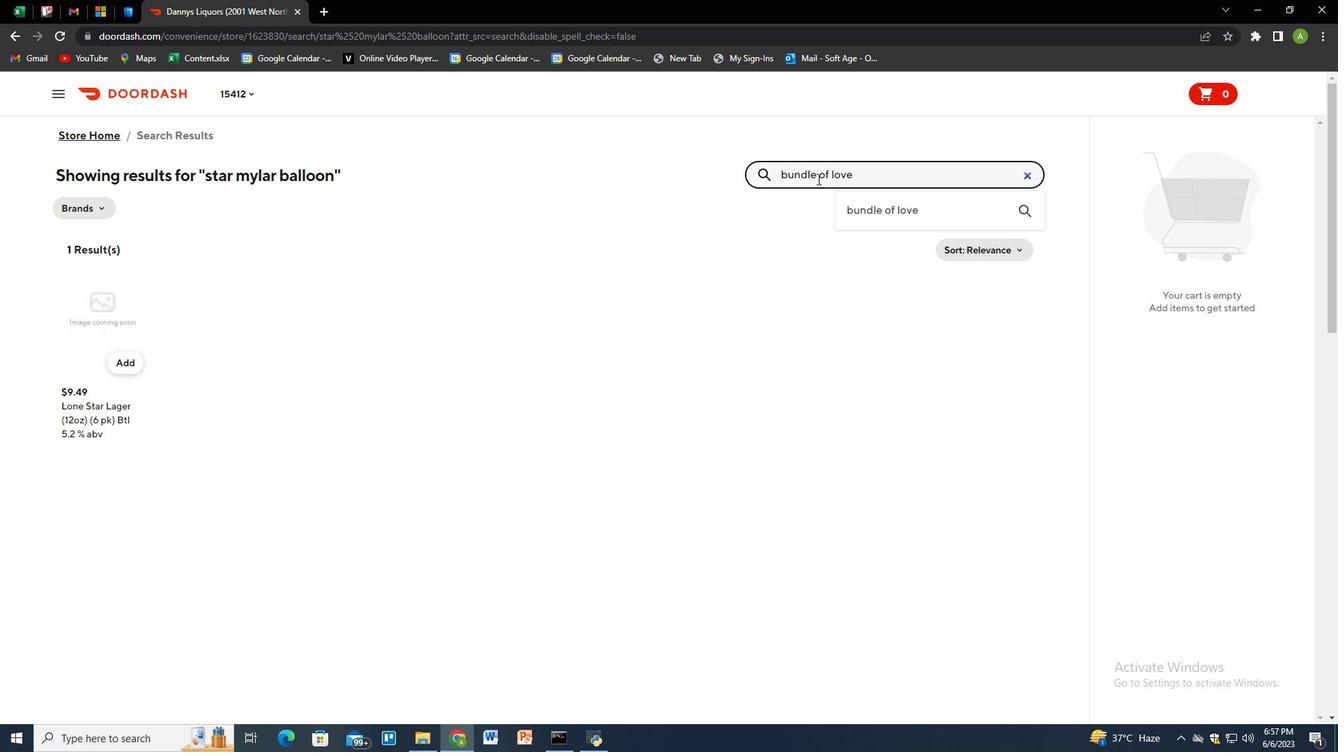 
Action: Mouse pressed left at (817, 179)
Screenshot: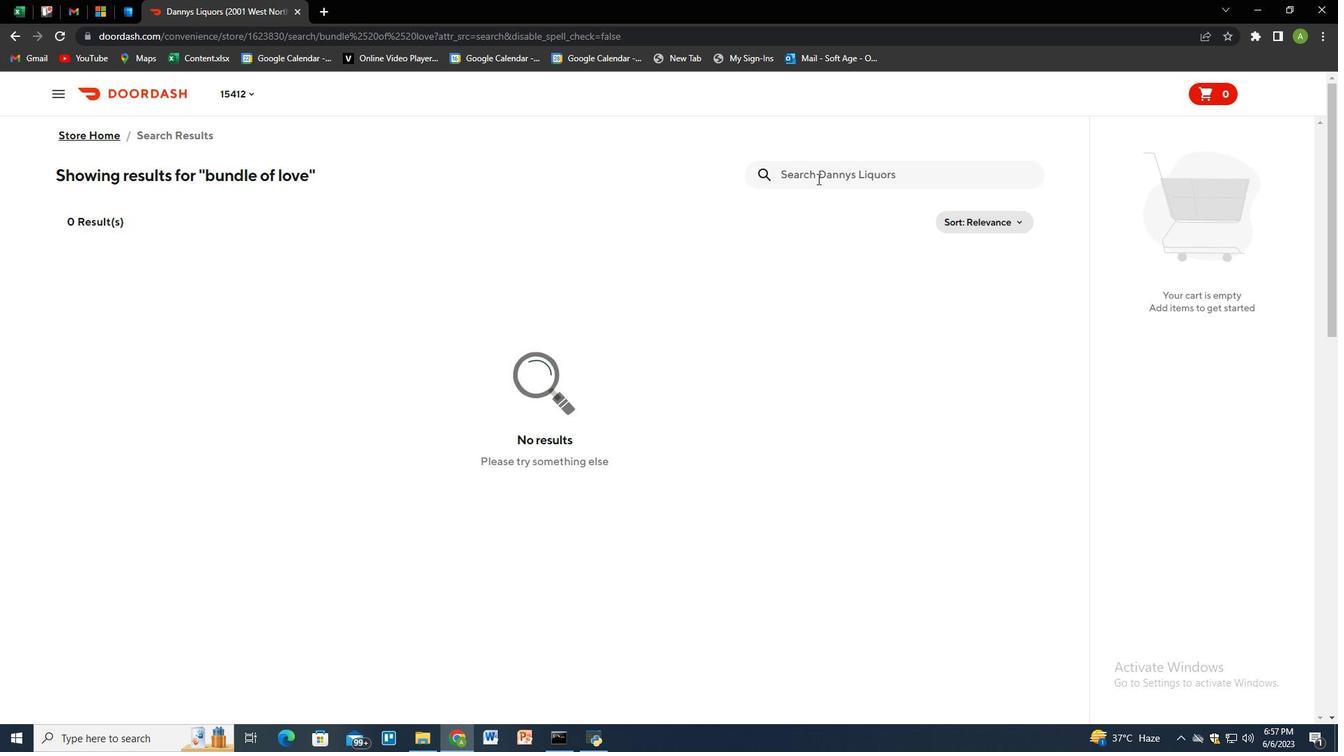 
Action: Key pressed a<Key.space>day<Key.space>with<Key.space>beers<Key.enter>
Screenshot: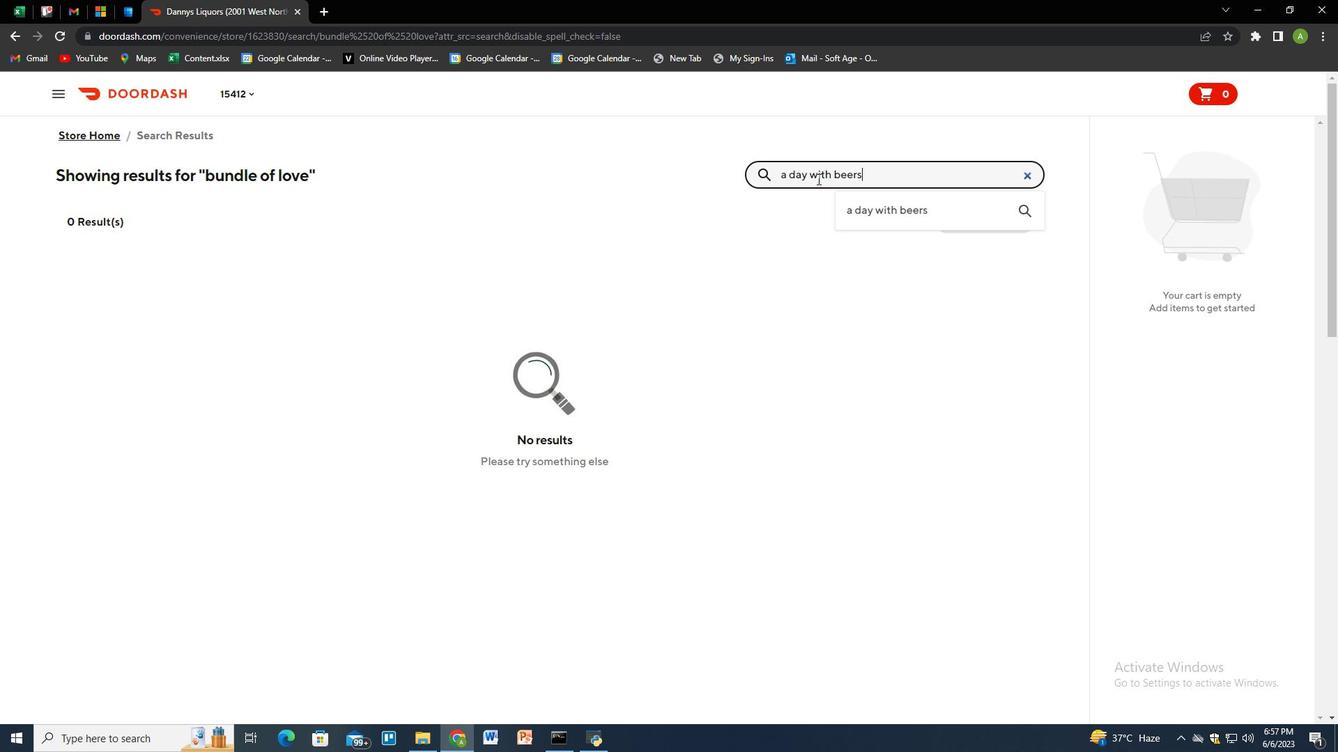 
